 Task: Create new Company, with domain: 'meituan.com' and type: 'Other'. Add new contact for this company, with mail Id: 'Rohit.Bhatia@meituan.com', First Name: Rohit, Last name:  Bhatia, Job Title: 'Chief Marketing Officer', Phone Number: '(408) 555-8902'. Change life cycle stage to  Lead and lead status to  Open. Logged in from softage.5@softage.net
Action: Mouse moved to (76, 60)
Screenshot: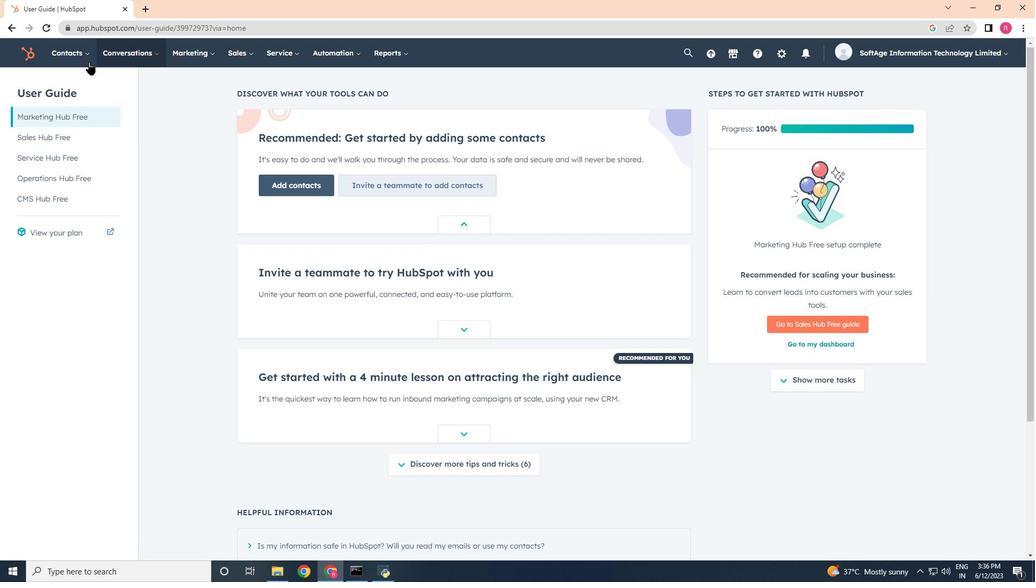 
Action: Mouse pressed left at (76, 60)
Screenshot: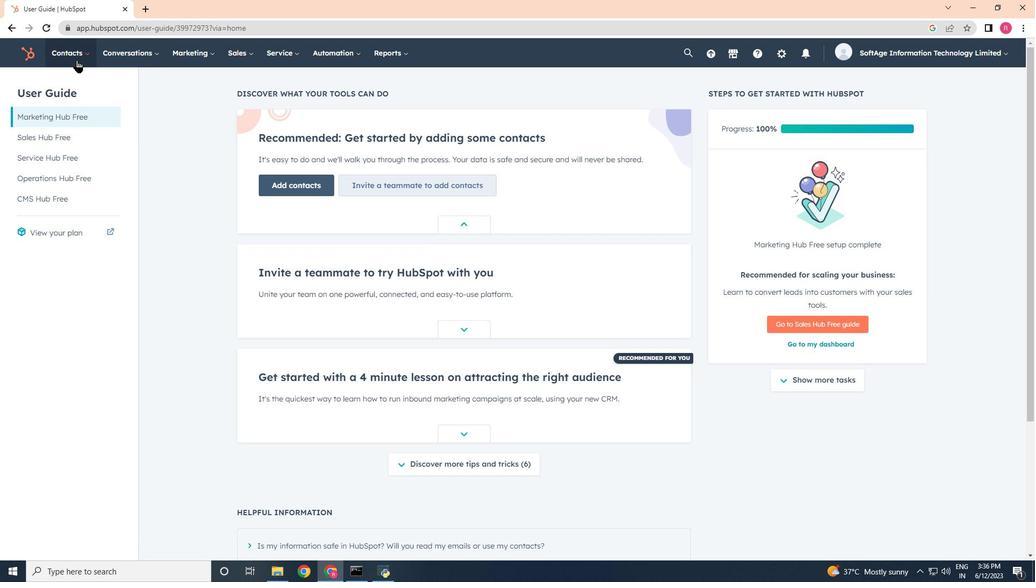
Action: Mouse moved to (63, 94)
Screenshot: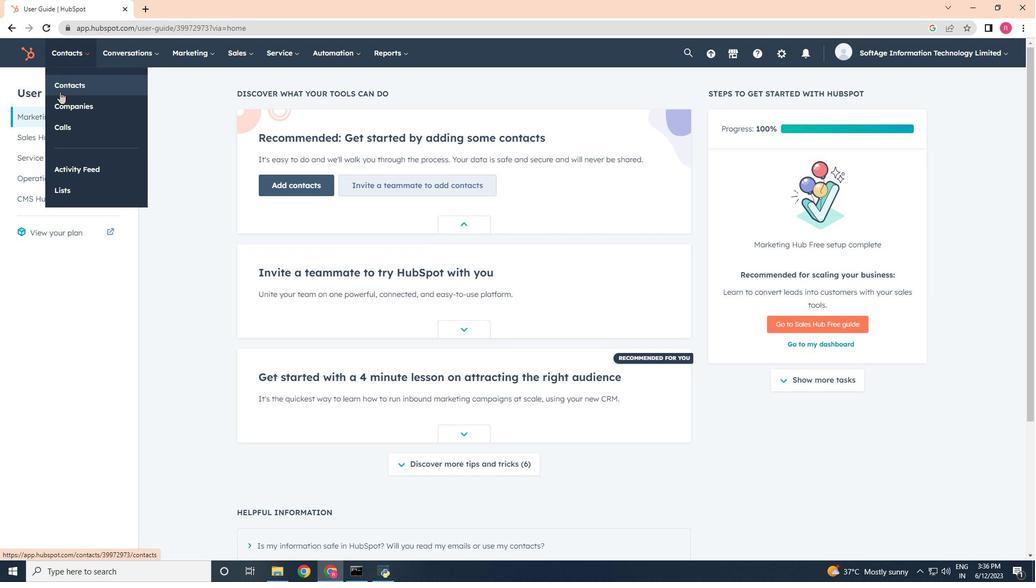 
Action: Mouse pressed left at (63, 94)
Screenshot: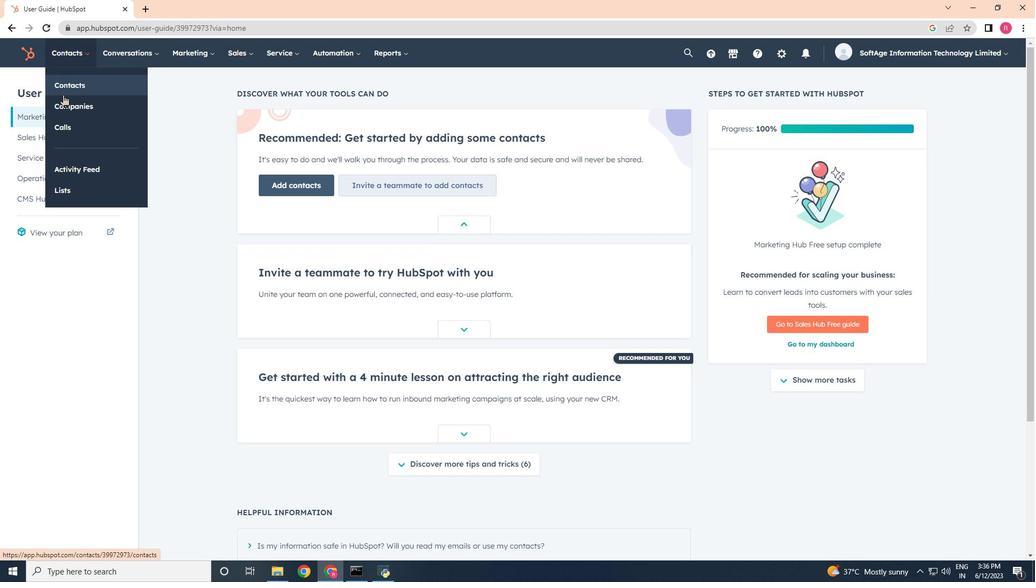 
Action: Mouse moved to (67, 57)
Screenshot: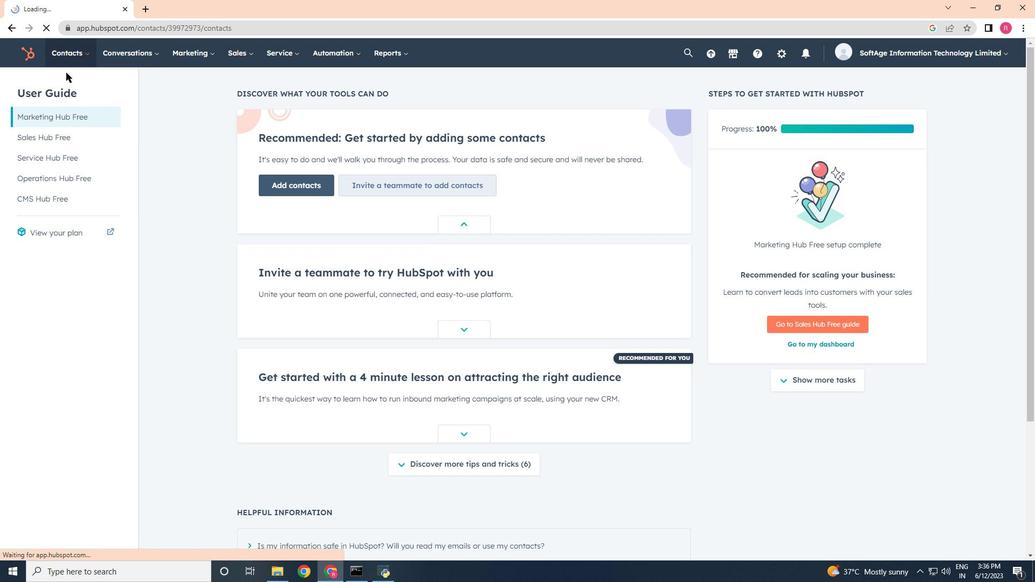 
Action: Mouse pressed left at (67, 57)
Screenshot: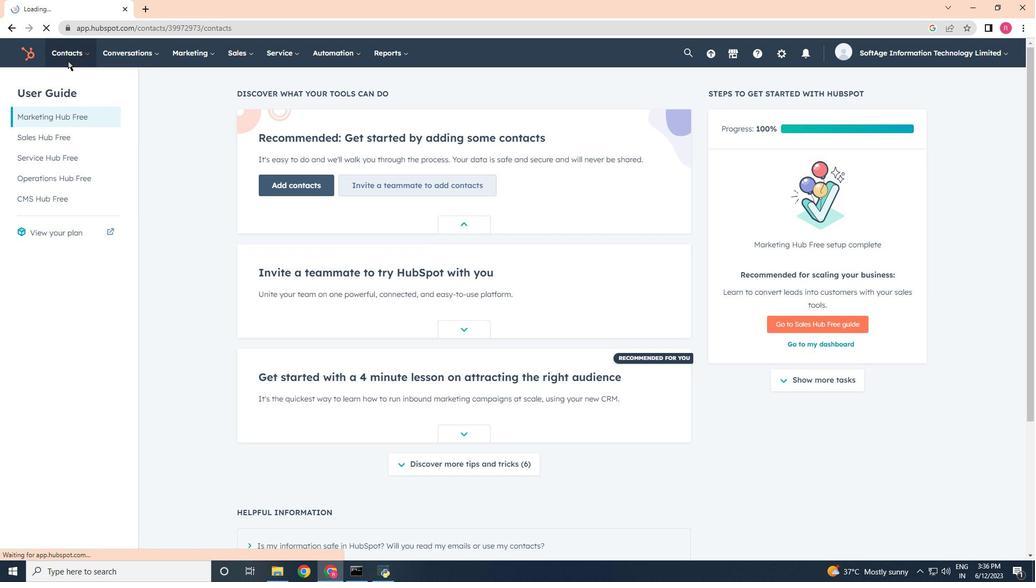 
Action: Mouse moved to (61, 60)
Screenshot: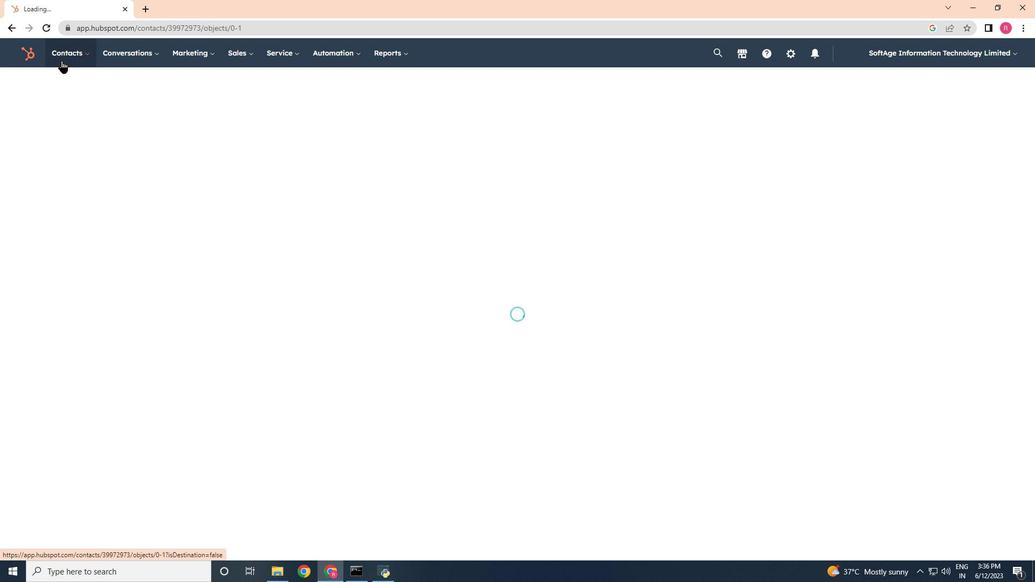 
Action: Mouse pressed left at (61, 60)
Screenshot: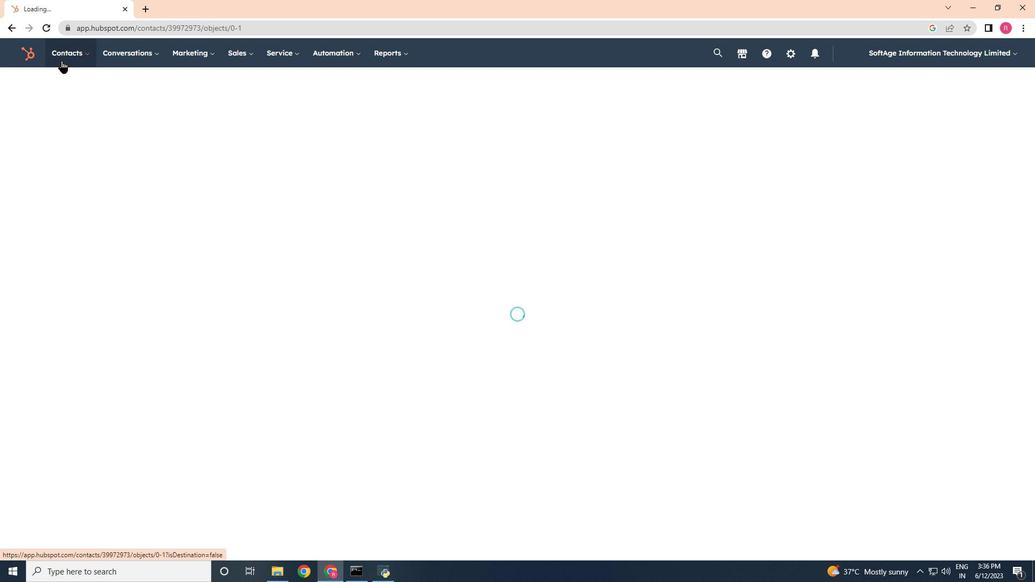 
Action: Mouse moved to (73, 105)
Screenshot: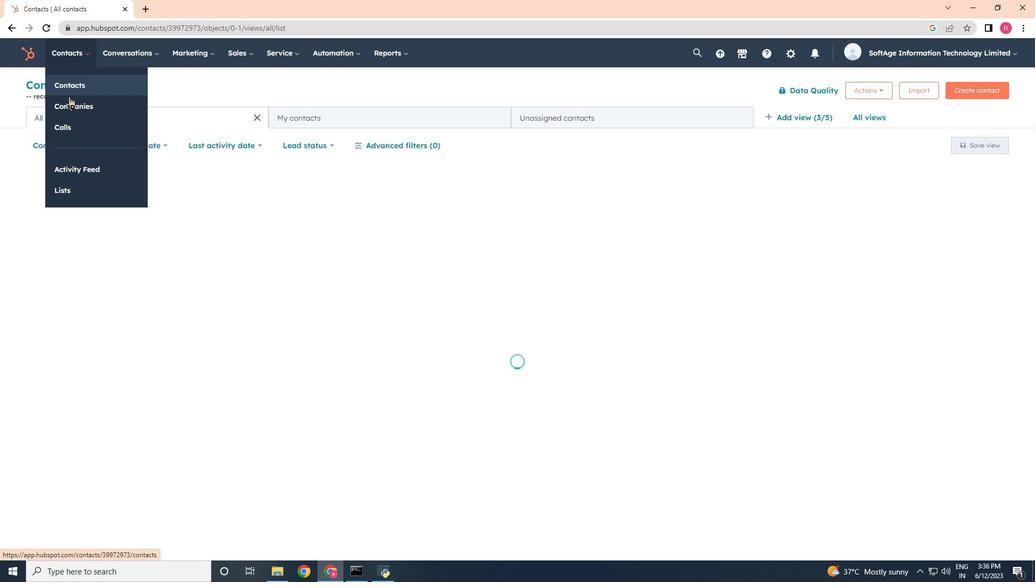 
Action: Mouse pressed left at (73, 105)
Screenshot: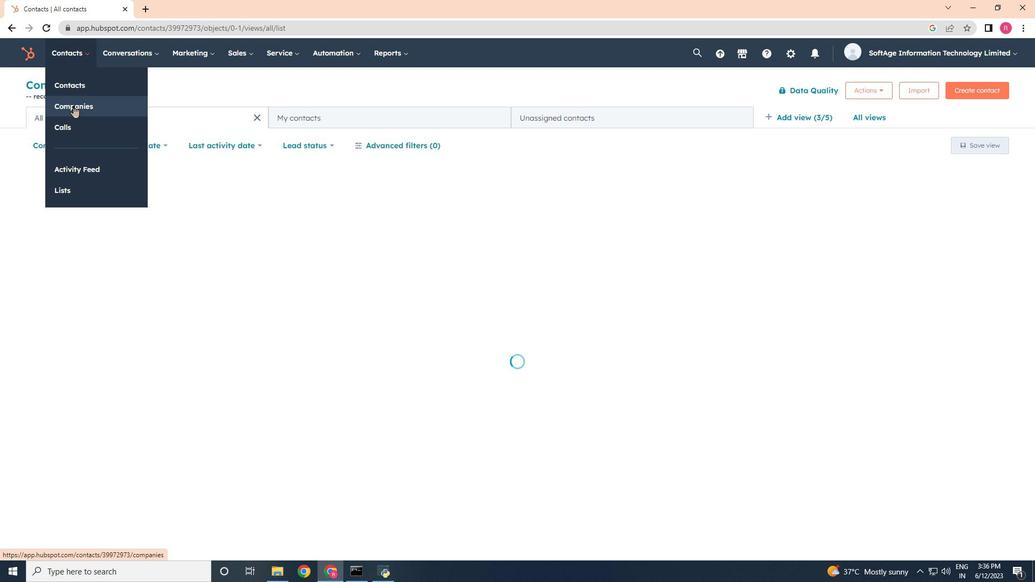 
Action: Mouse moved to (972, 91)
Screenshot: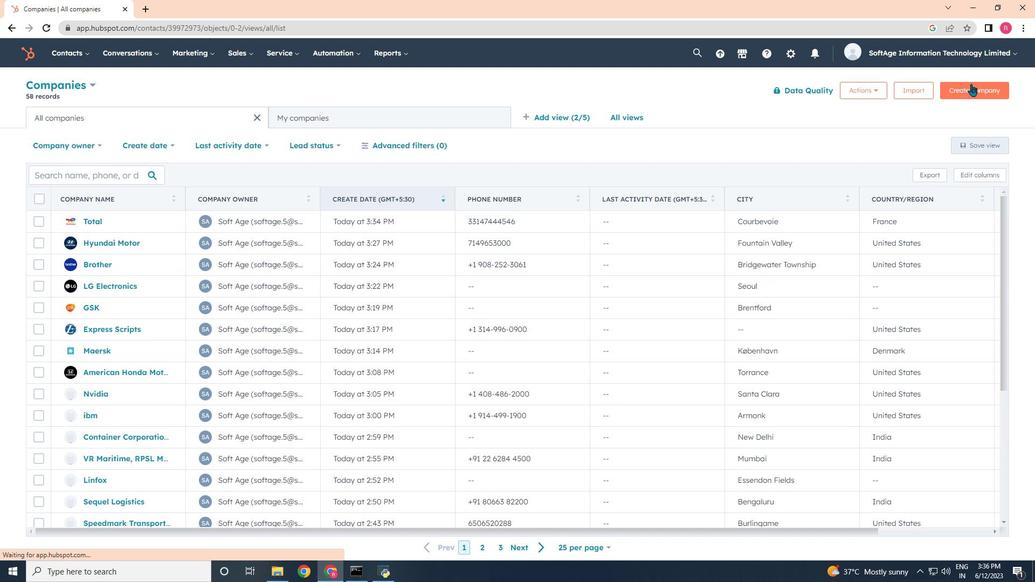 
Action: Mouse pressed left at (972, 91)
Screenshot: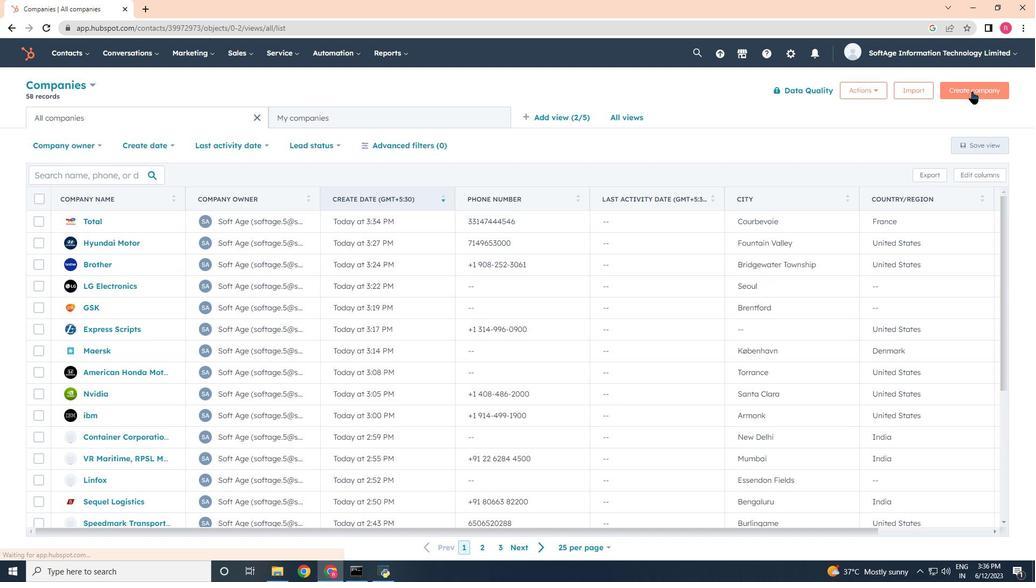 
Action: Mouse moved to (787, 133)
Screenshot: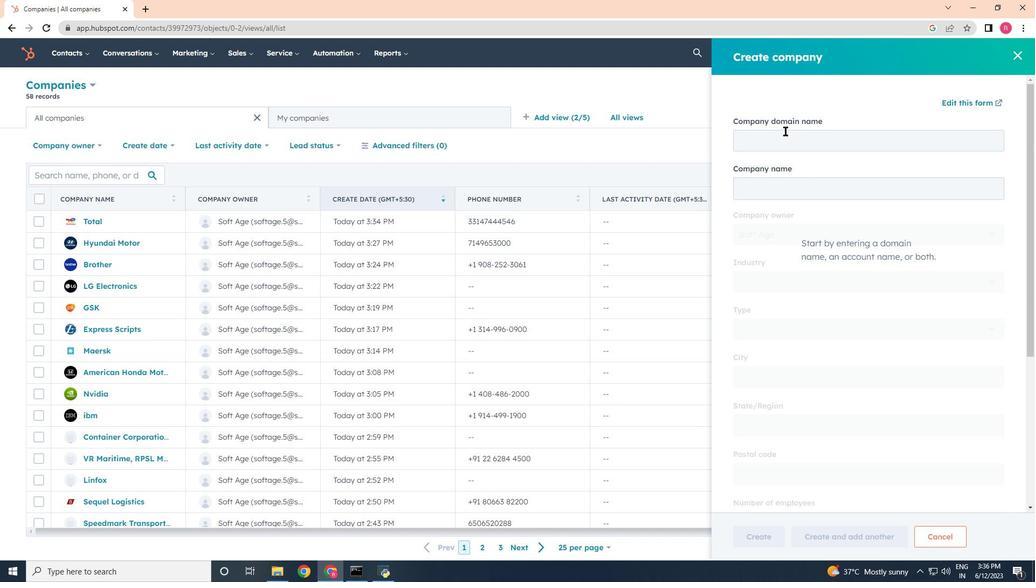 
Action: Mouse pressed left at (787, 133)
Screenshot: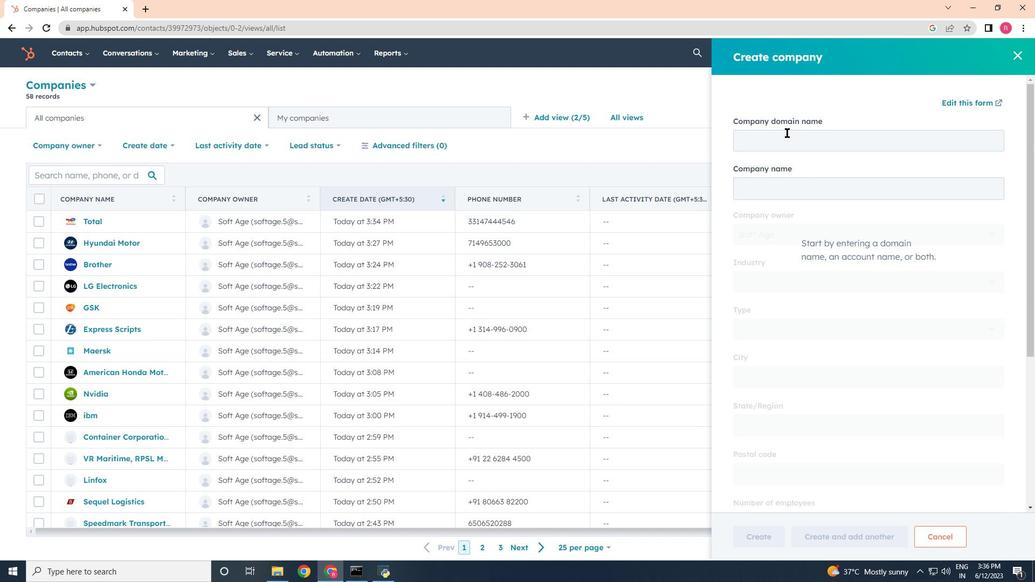 
Action: Key pressed meituan.com
Screenshot: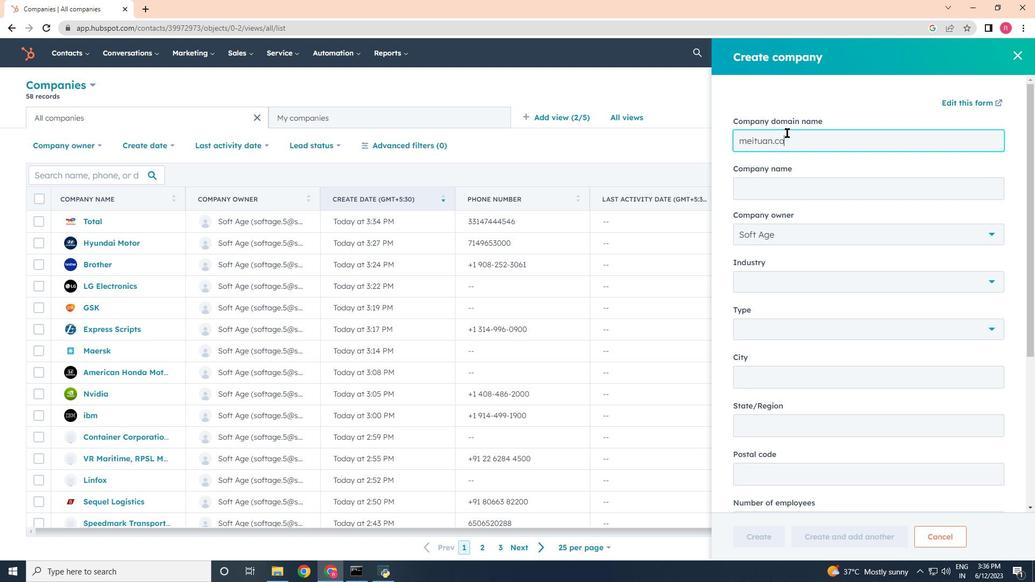 
Action: Mouse moved to (785, 332)
Screenshot: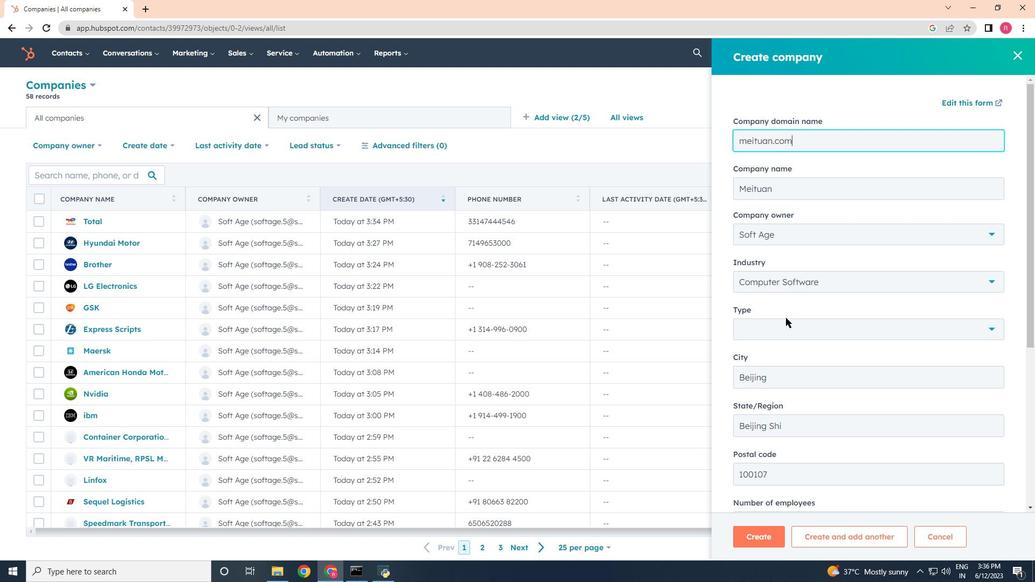 
Action: Mouse pressed left at (785, 332)
Screenshot: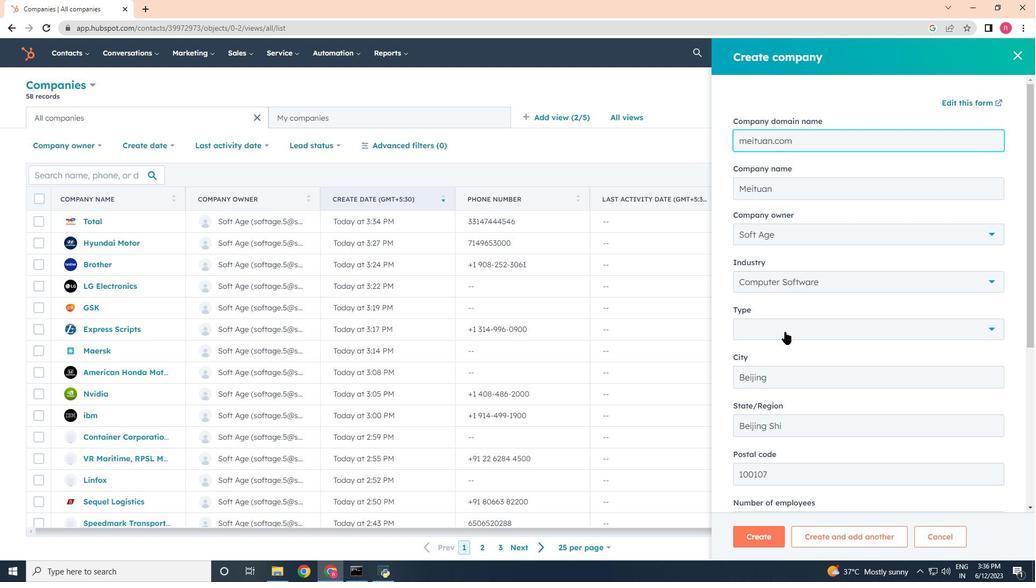 
Action: Mouse moved to (787, 459)
Screenshot: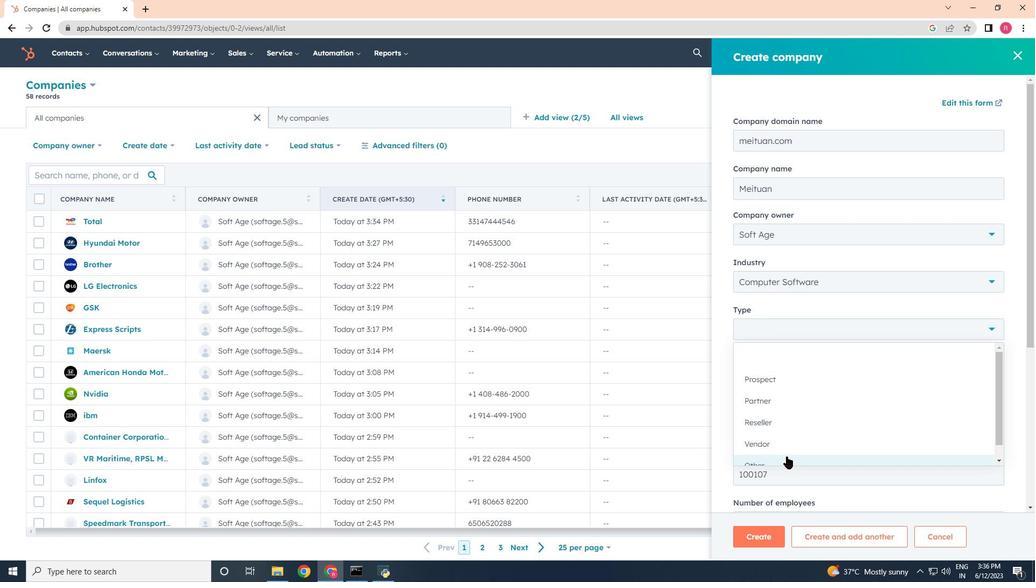 
Action: Mouse pressed left at (787, 459)
Screenshot: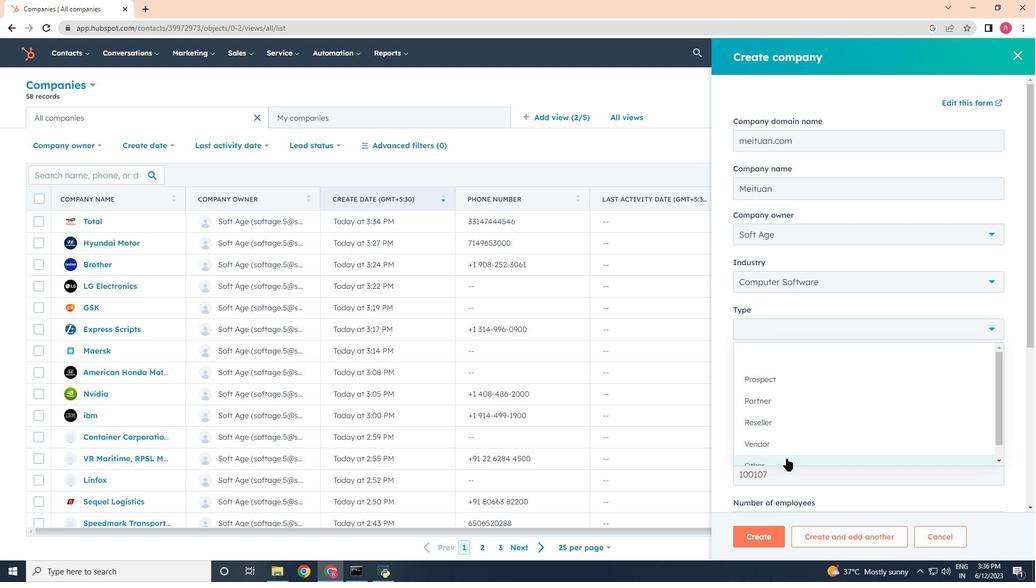 
Action: Mouse scrolled (787, 458) with delta (0, 0)
Screenshot: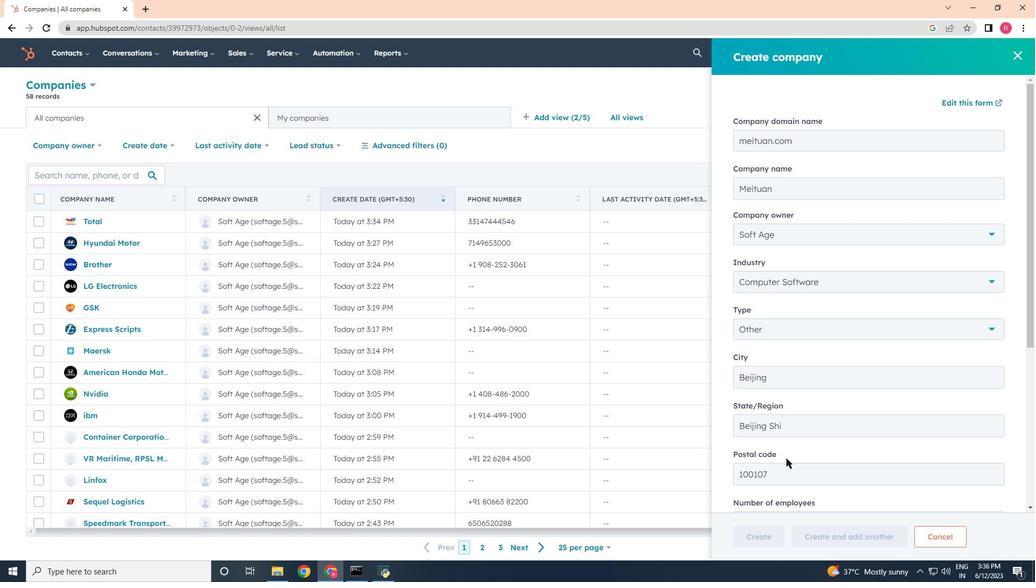 
Action: Mouse scrolled (787, 458) with delta (0, 0)
Screenshot: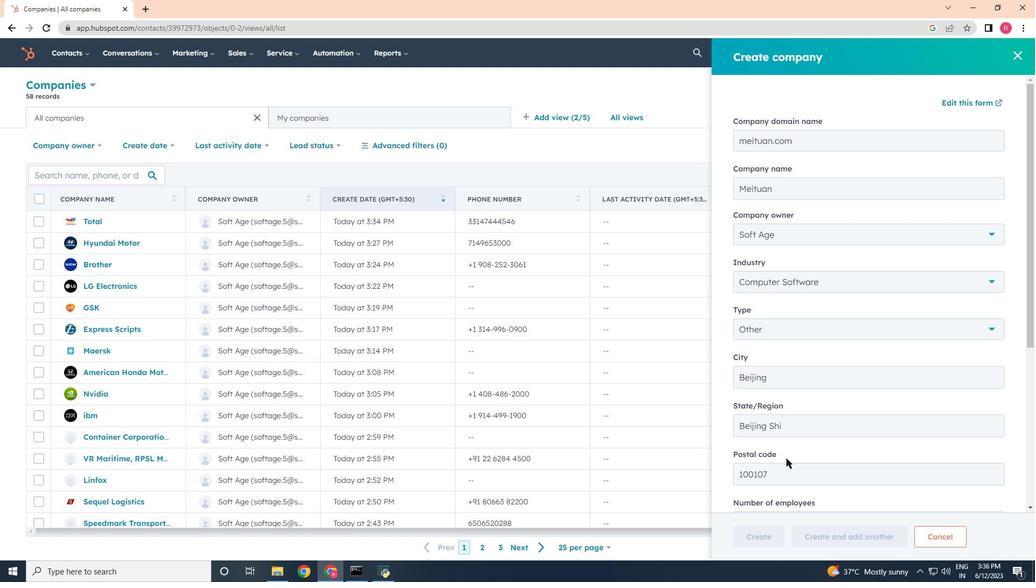
Action: Mouse scrolled (787, 458) with delta (0, 0)
Screenshot: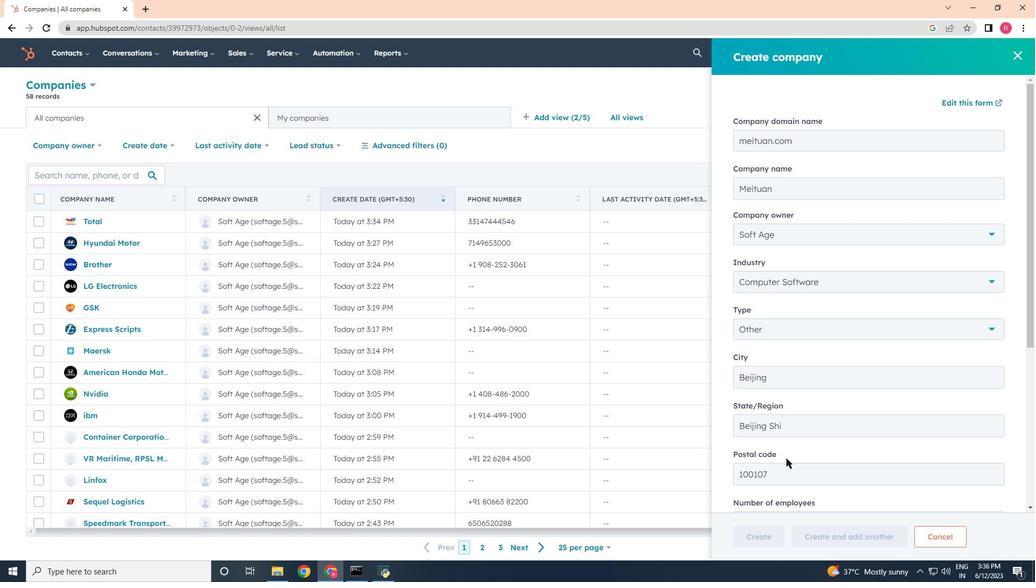 
Action: Mouse scrolled (787, 458) with delta (0, 0)
Screenshot: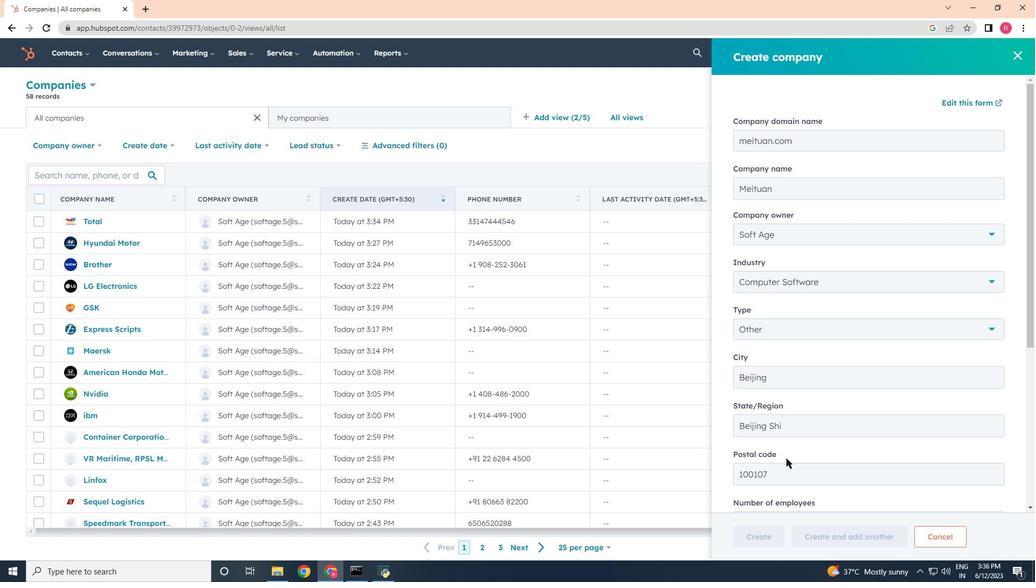 
Action: Mouse scrolled (787, 458) with delta (0, 0)
Screenshot: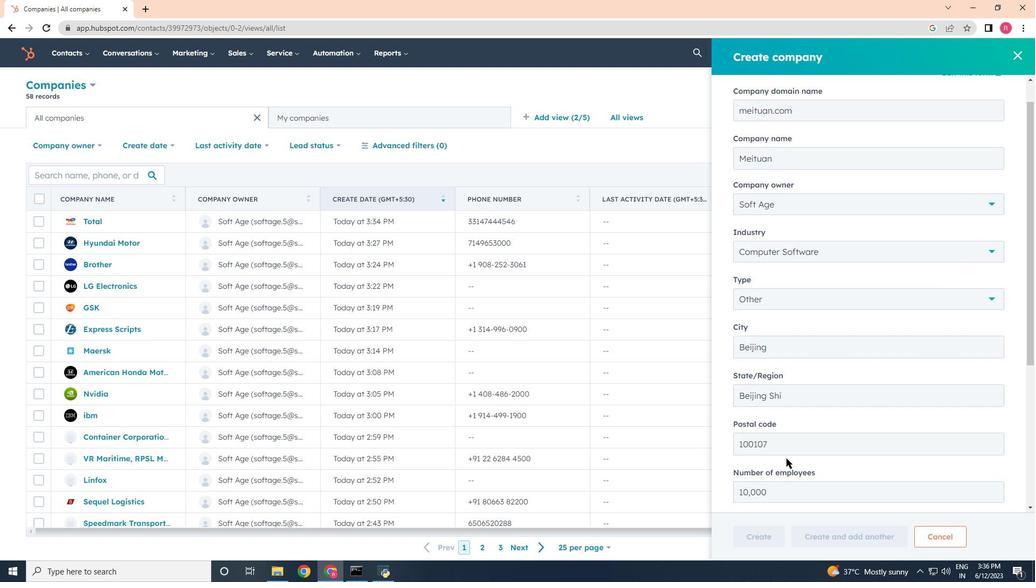 
Action: Mouse moved to (772, 540)
Screenshot: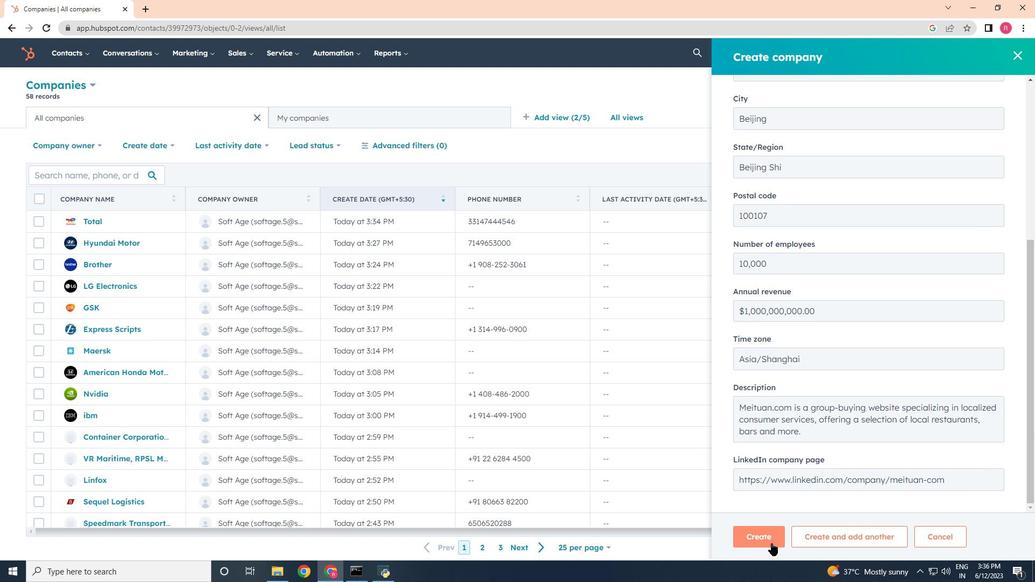 
Action: Mouse pressed left at (772, 540)
Screenshot: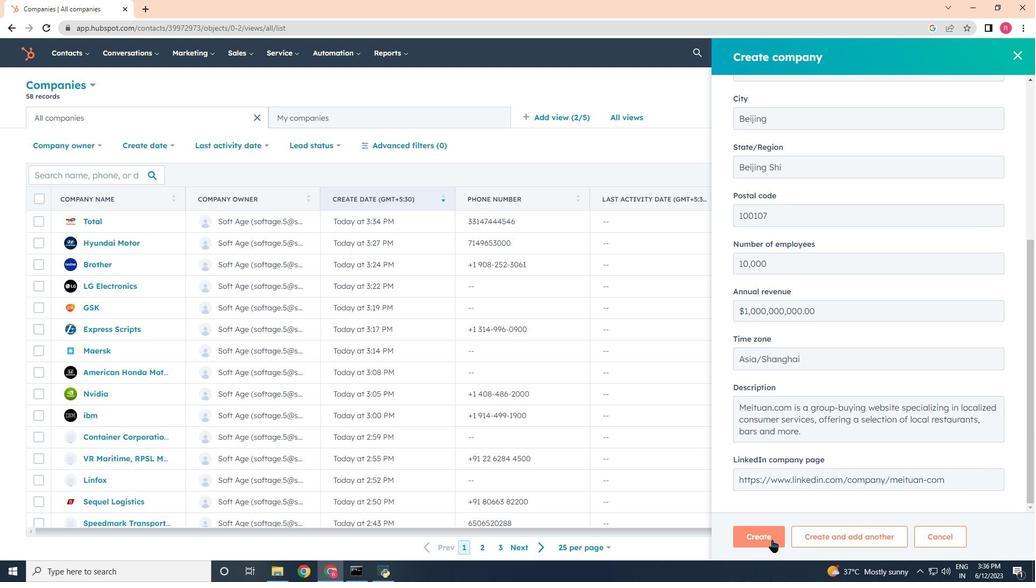 
Action: Mouse moved to (740, 349)
Screenshot: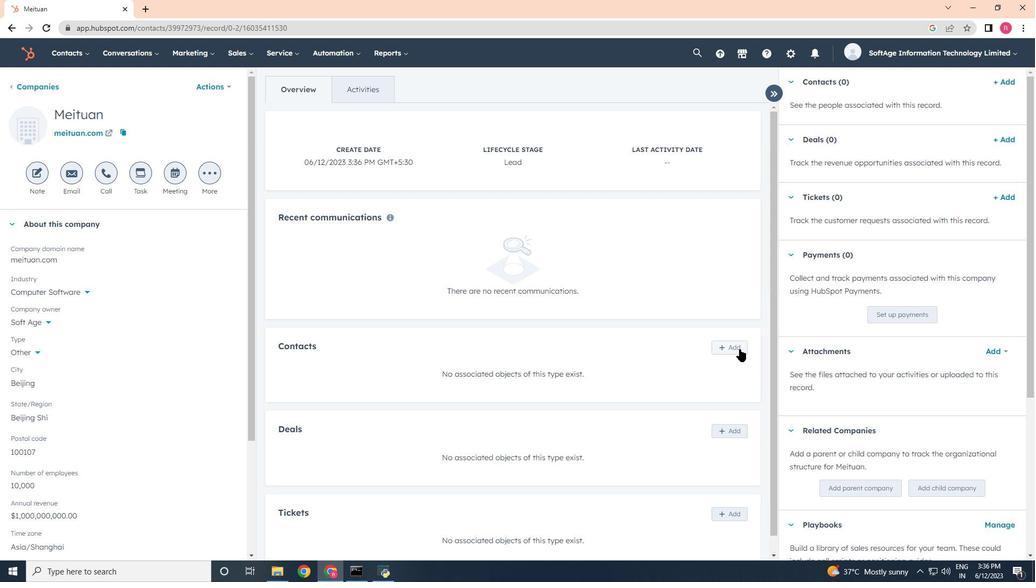 
Action: Mouse pressed left at (740, 349)
Screenshot: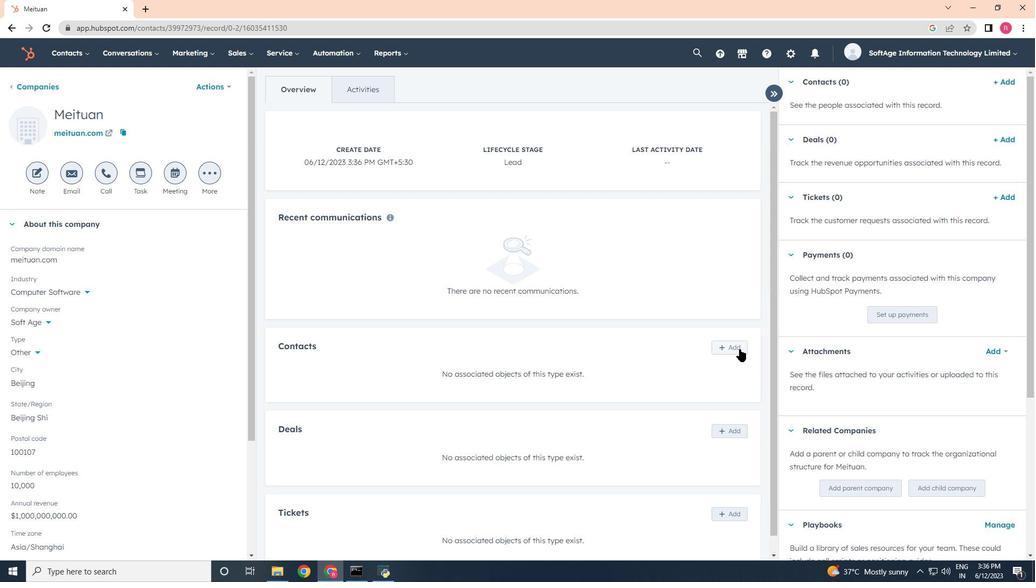 
Action: Mouse moved to (791, 99)
Screenshot: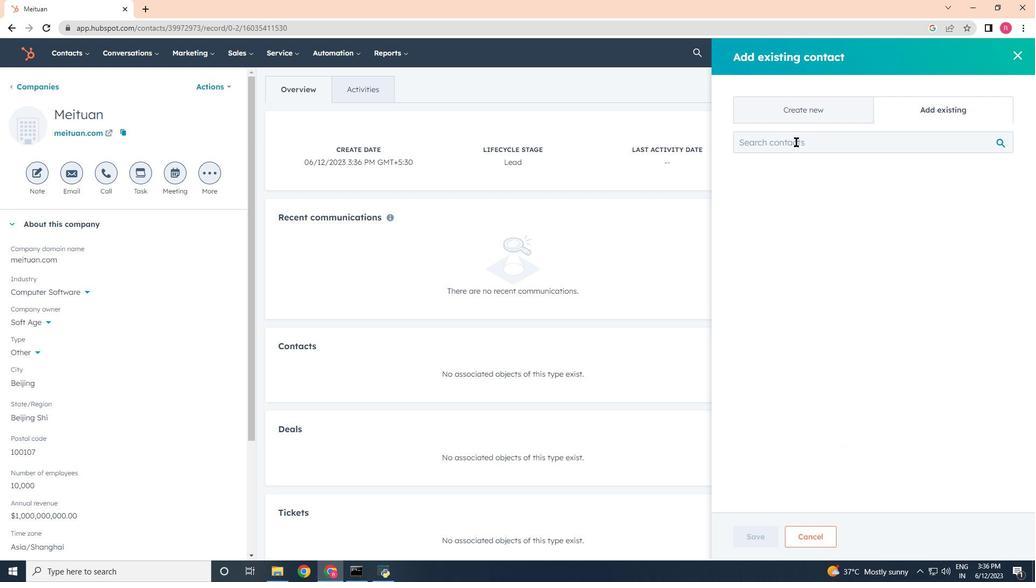 
Action: Mouse pressed left at (791, 99)
Screenshot: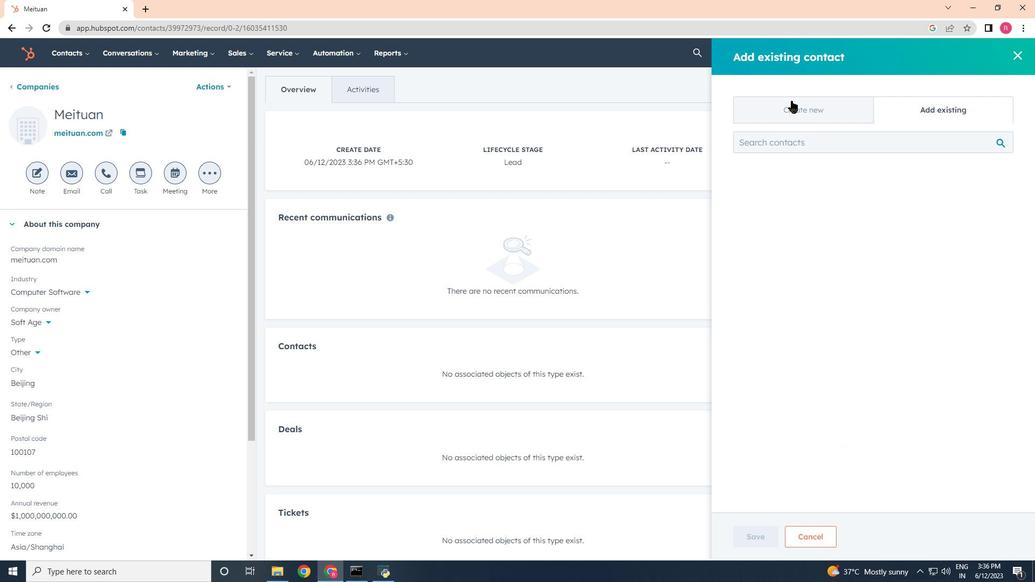 
Action: Mouse moved to (774, 172)
Screenshot: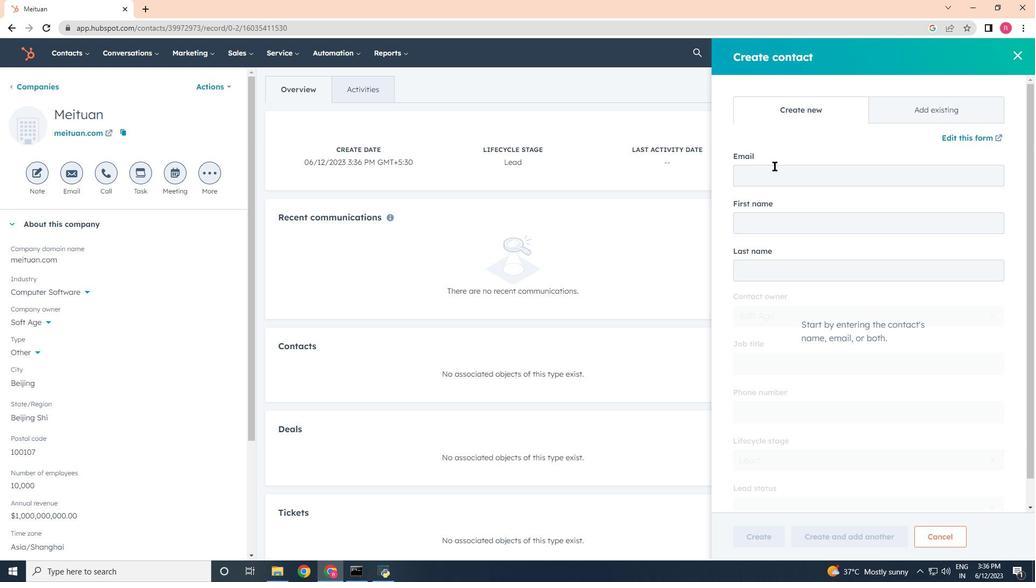 
Action: Mouse pressed left at (774, 172)
Screenshot: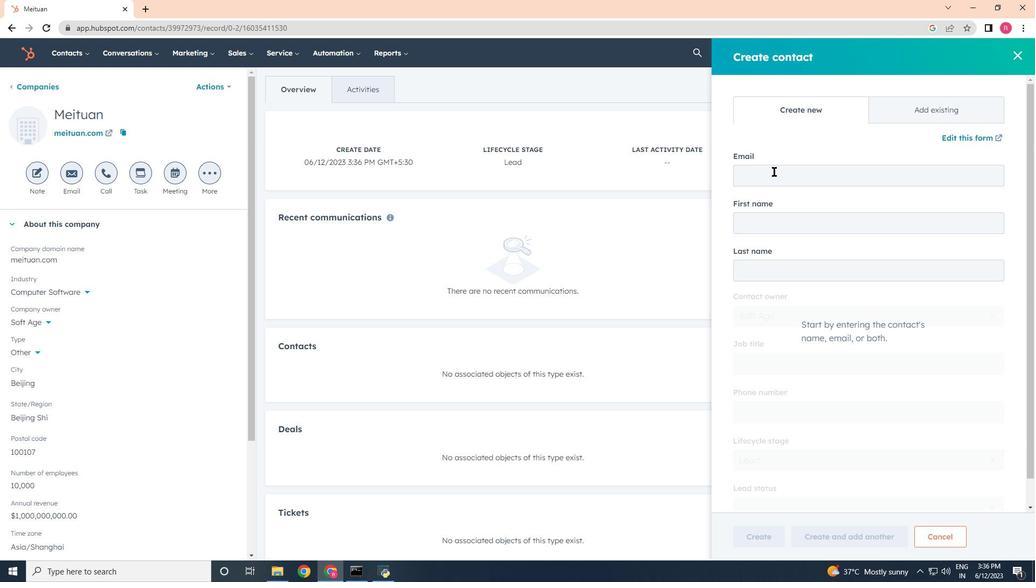 
Action: Mouse moved to (774, 172)
Screenshot: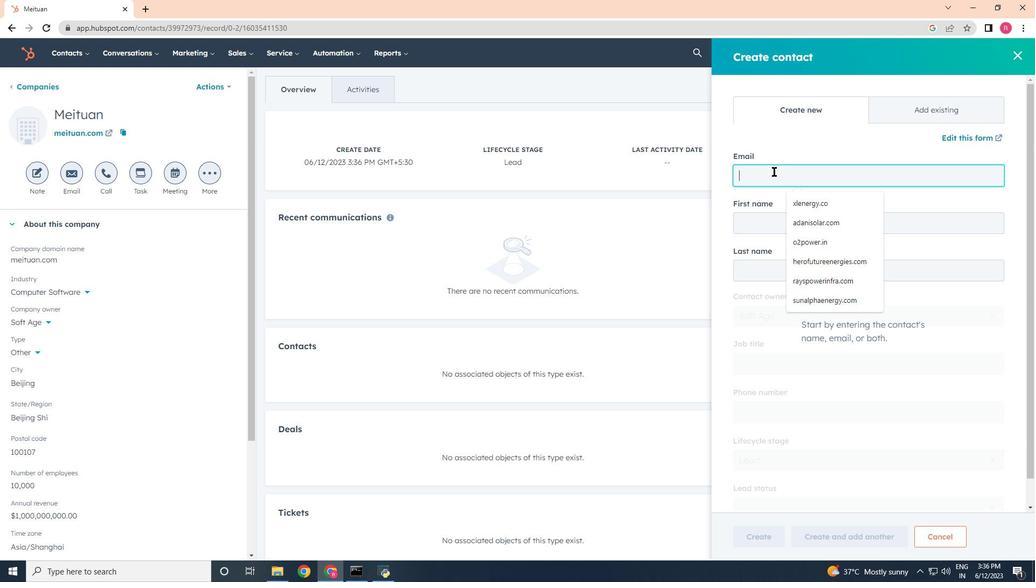 
Action: Key pressed <Key.shift>Rohgi<Key.backspace><Key.backspace>it.<Key.shift>Bhatia<Key.shift>@meituan.com
Screenshot: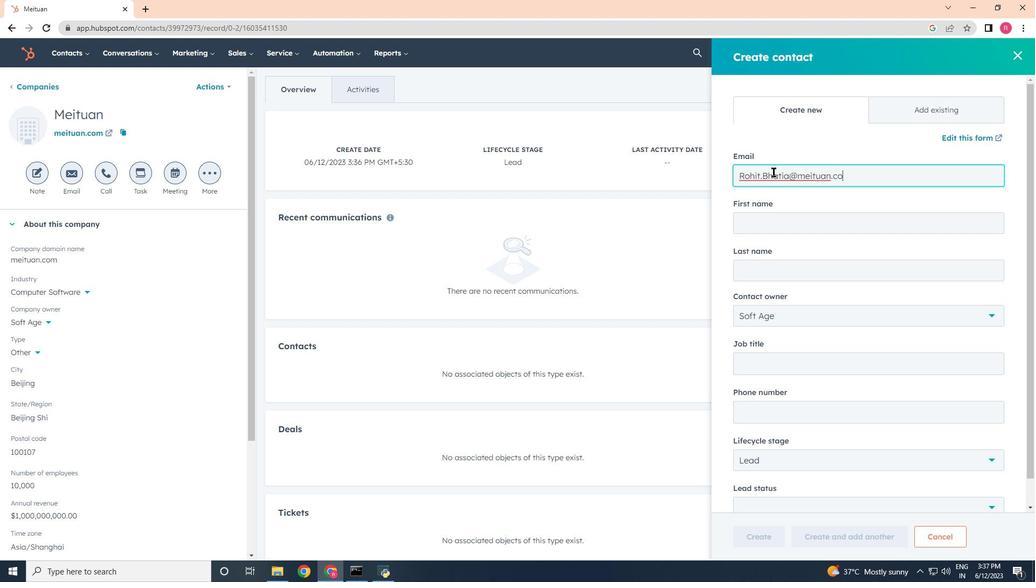 
Action: Mouse moved to (780, 217)
Screenshot: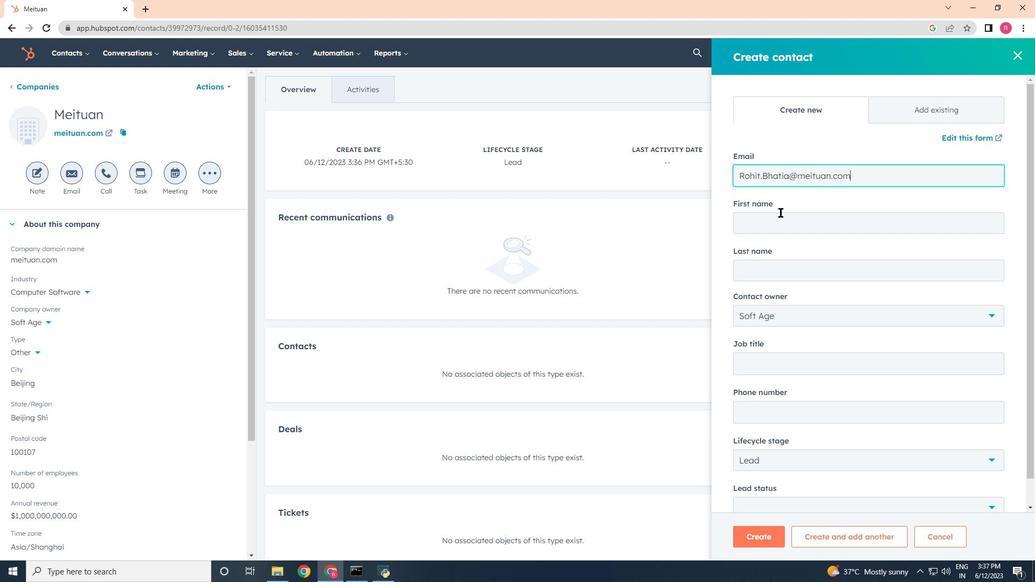 
Action: Mouse pressed left at (780, 217)
Screenshot: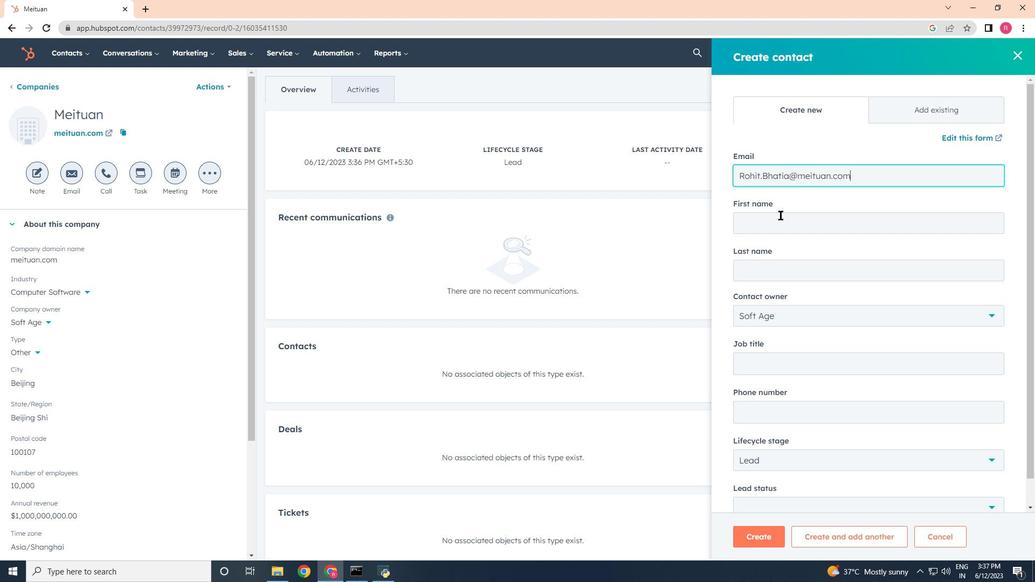 
Action: Key pressed <Key.shift>Rohitt<Key.shift><Key.backspace><Key.tab><Key.shift><Key.shift><Key.shift>Bhatia
Screenshot: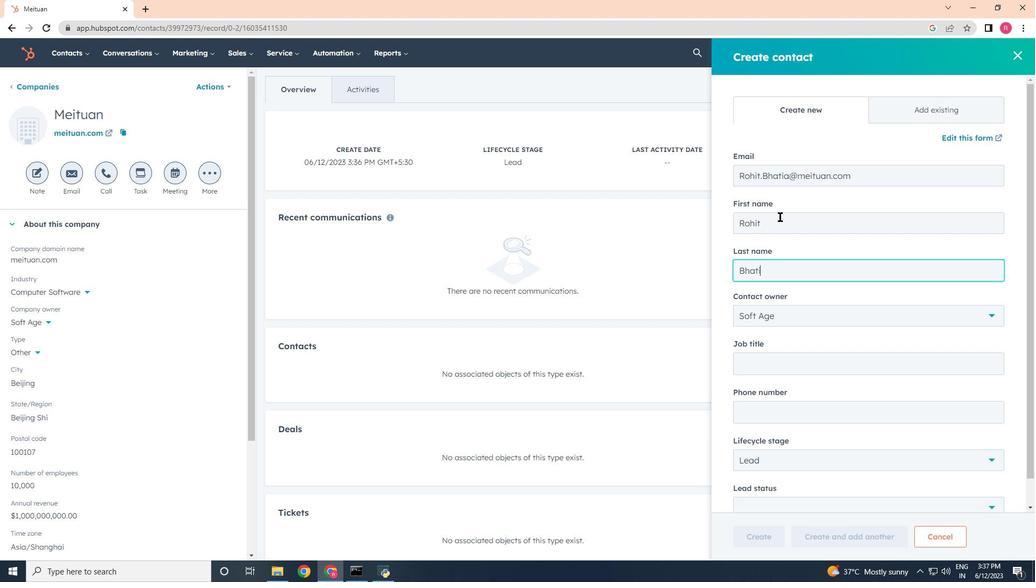 
Action: Mouse moved to (794, 370)
Screenshot: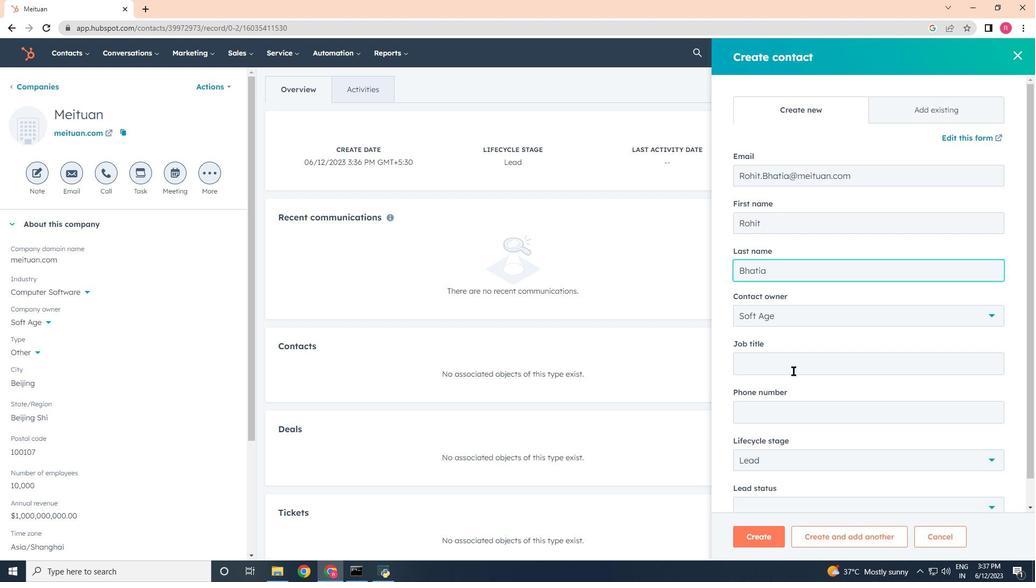 
Action: Mouse pressed left at (794, 370)
Screenshot: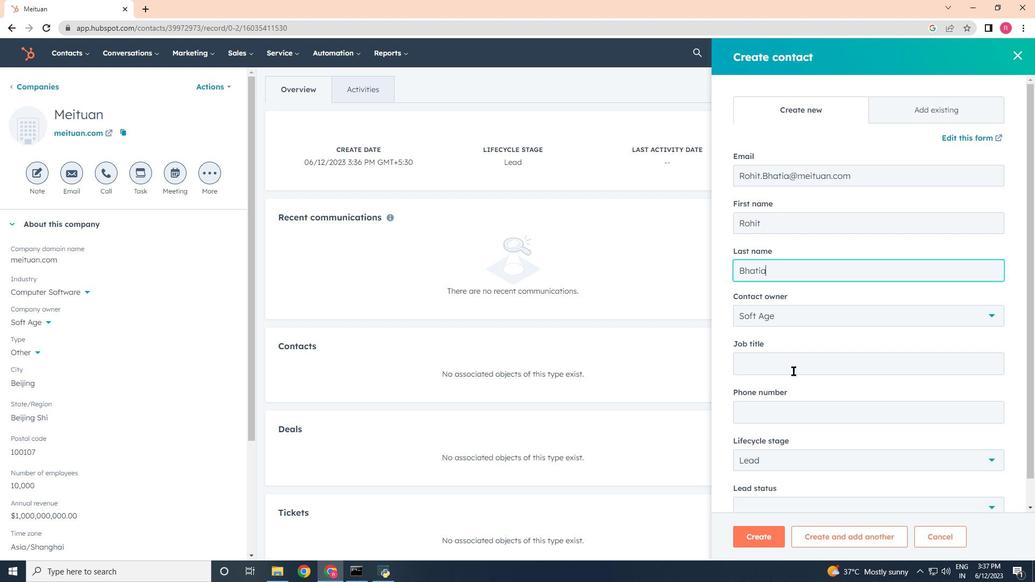 
Action: Key pressed <Key.shift>Chief<Key.space><Key.shift>Marketing<Key.space><Key.shift>Officer
Screenshot: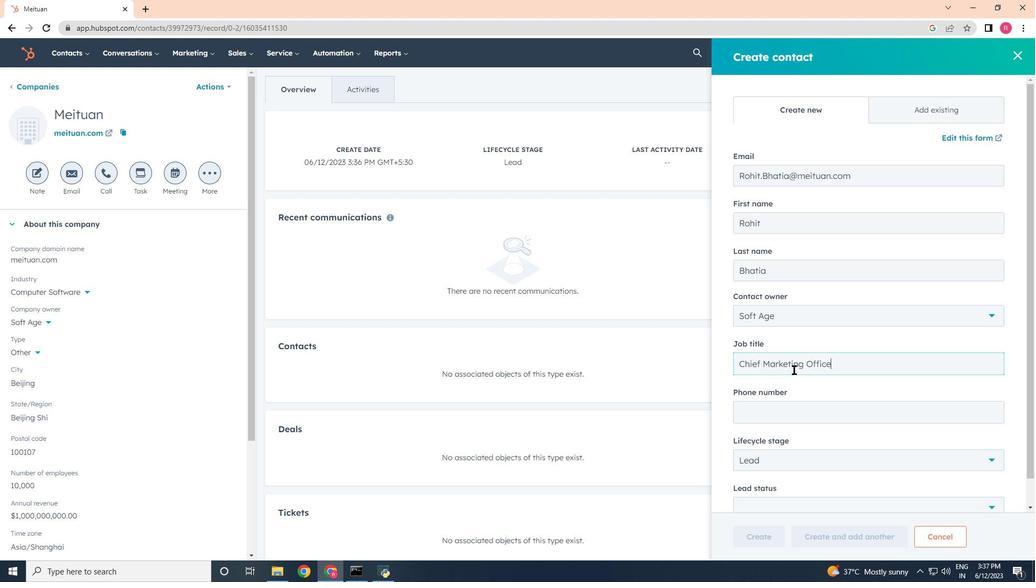 
Action: Mouse moved to (790, 418)
Screenshot: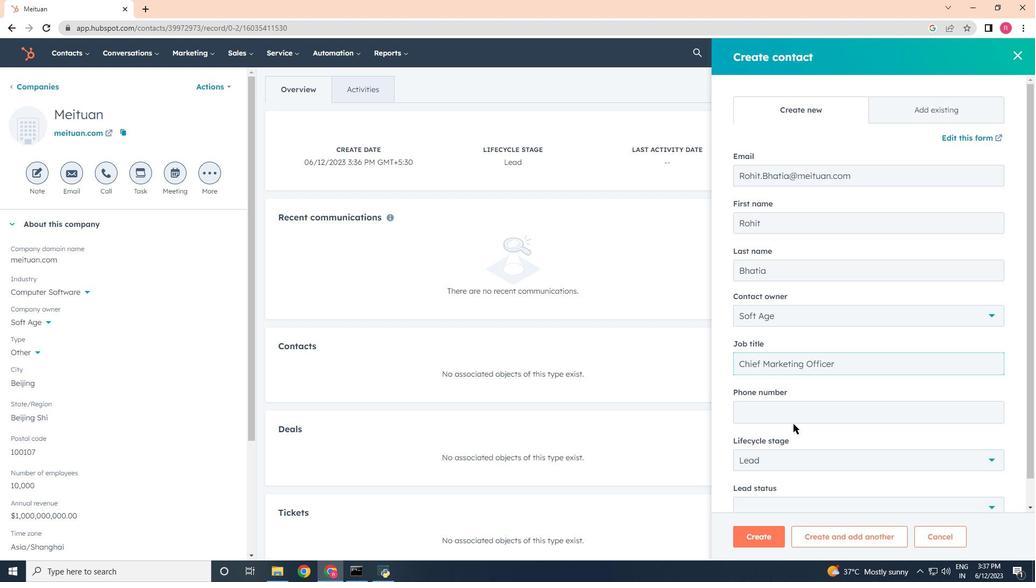 
Action: Mouse pressed left at (790, 418)
Screenshot: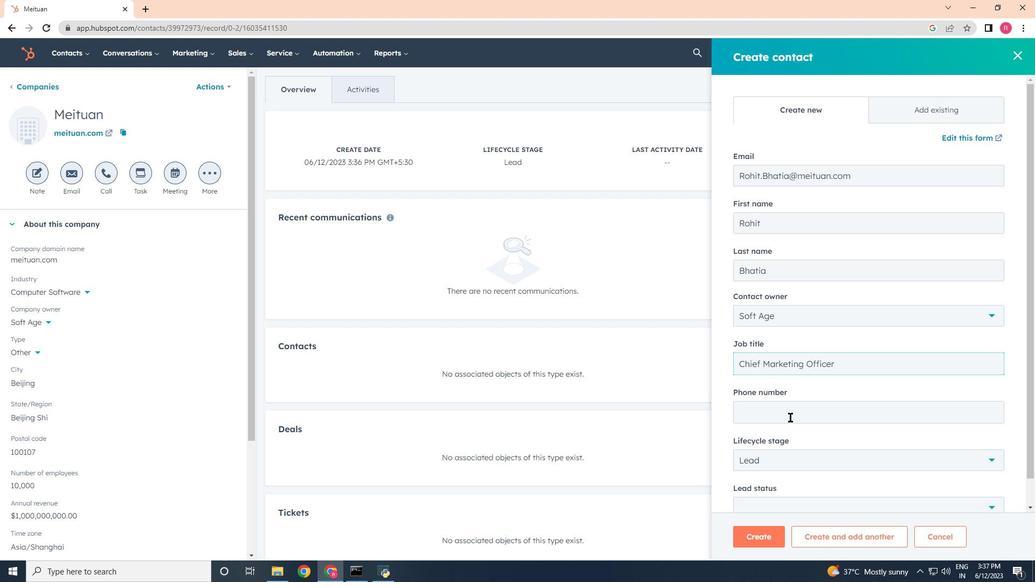 
Action: Key pressed 4085558902
Screenshot: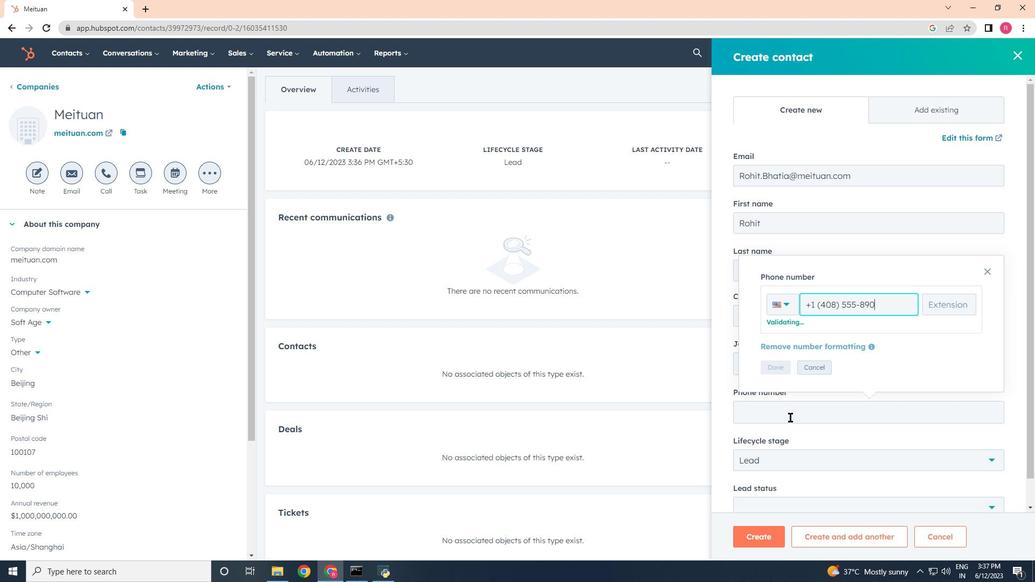 
Action: Mouse moved to (782, 369)
Screenshot: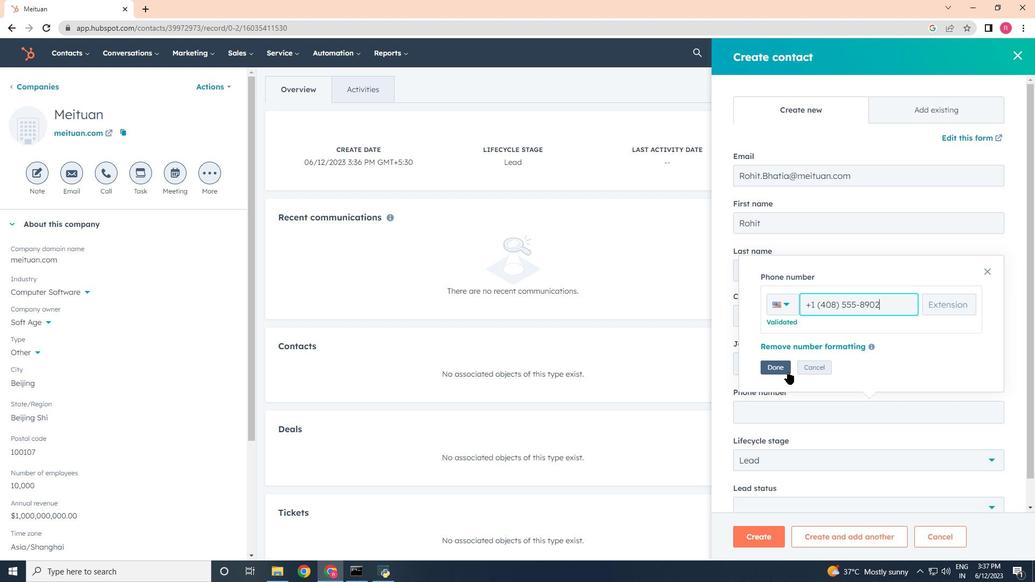
Action: Mouse pressed left at (782, 369)
Screenshot: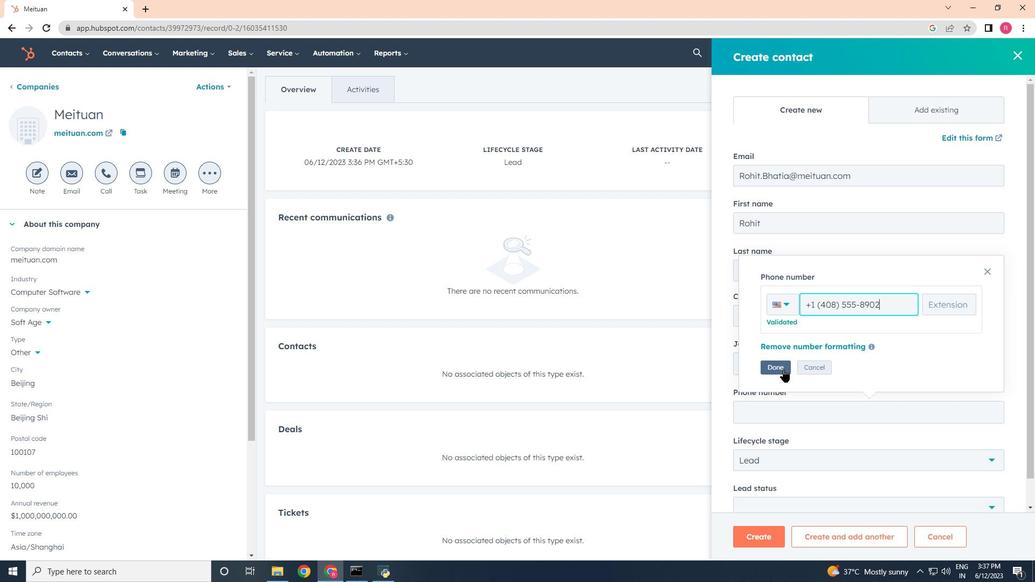 
Action: Mouse moved to (784, 429)
Screenshot: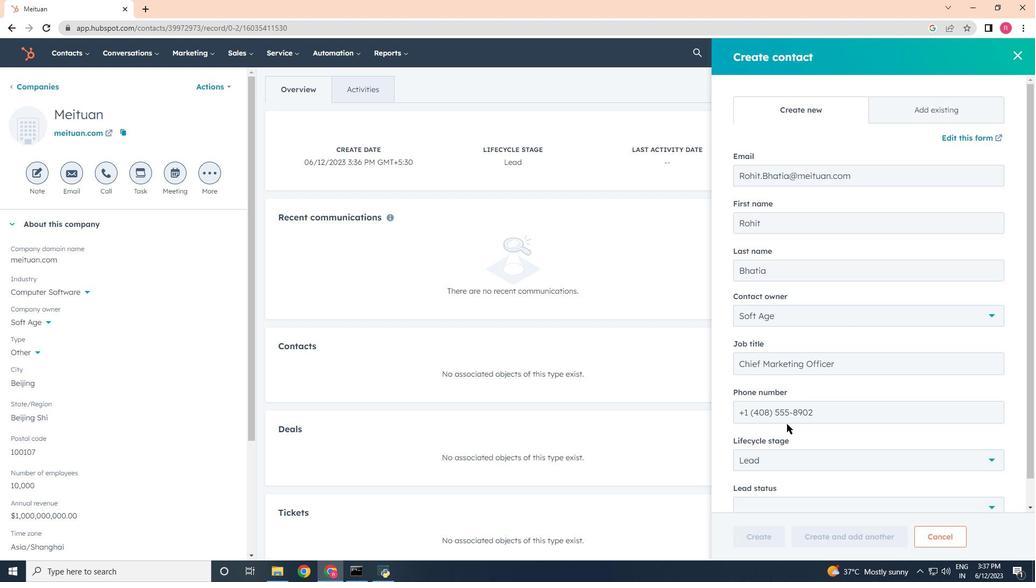 
Action: Mouse scrolled (784, 429) with delta (0, 0)
Screenshot: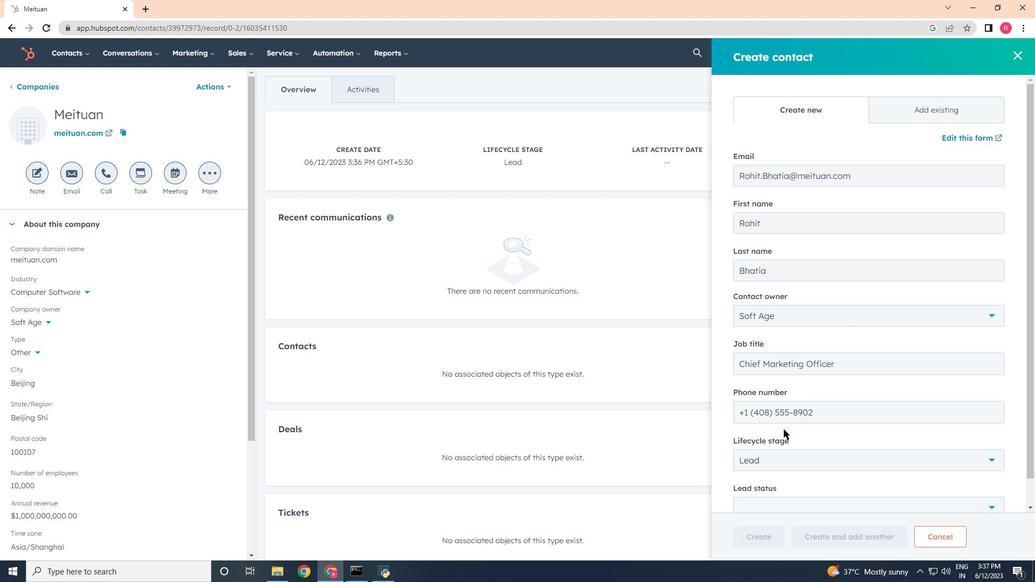 
Action: Mouse moved to (783, 430)
Screenshot: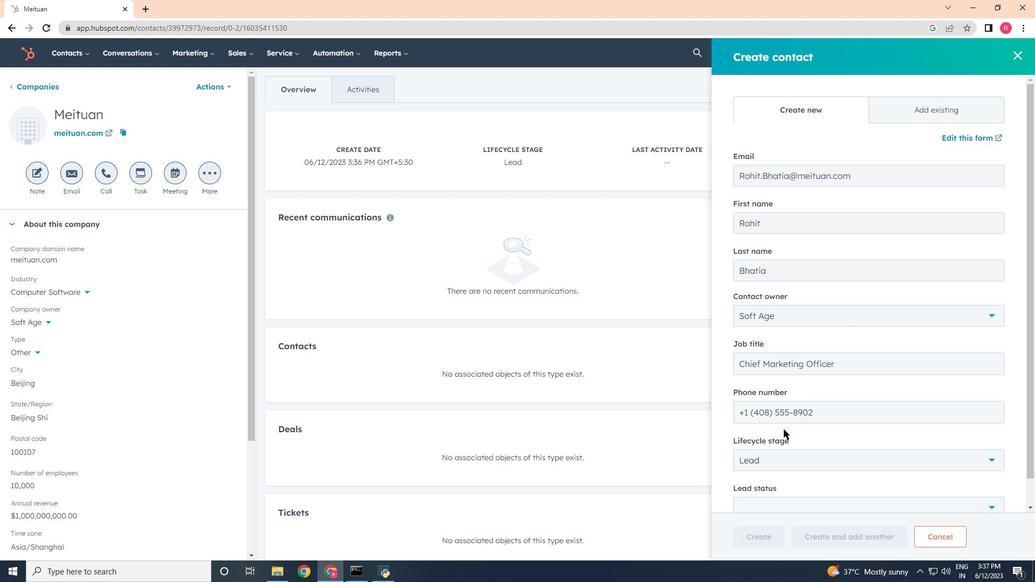 
Action: Mouse scrolled (783, 429) with delta (0, 0)
Screenshot: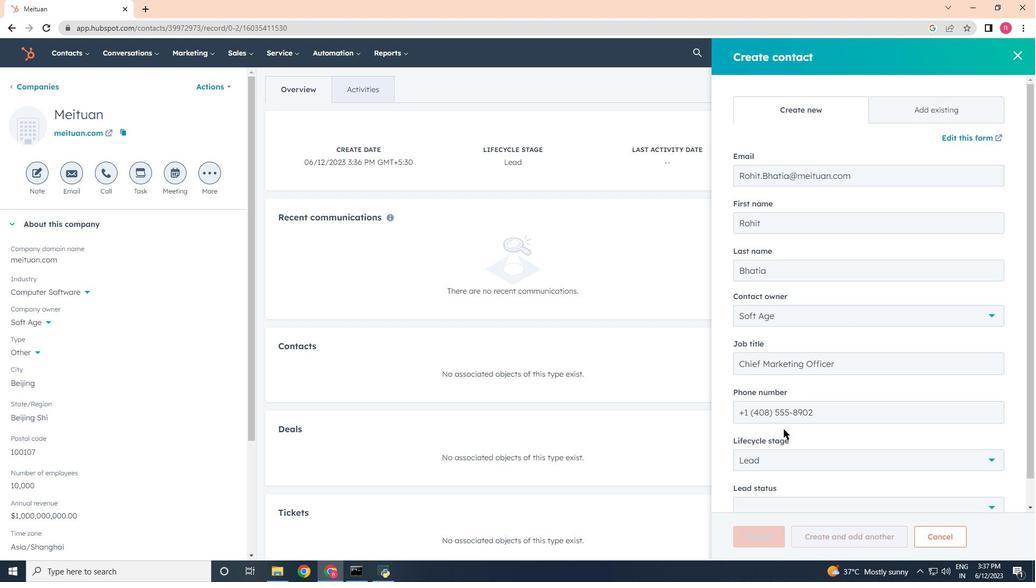 
Action: Mouse moved to (770, 431)
Screenshot: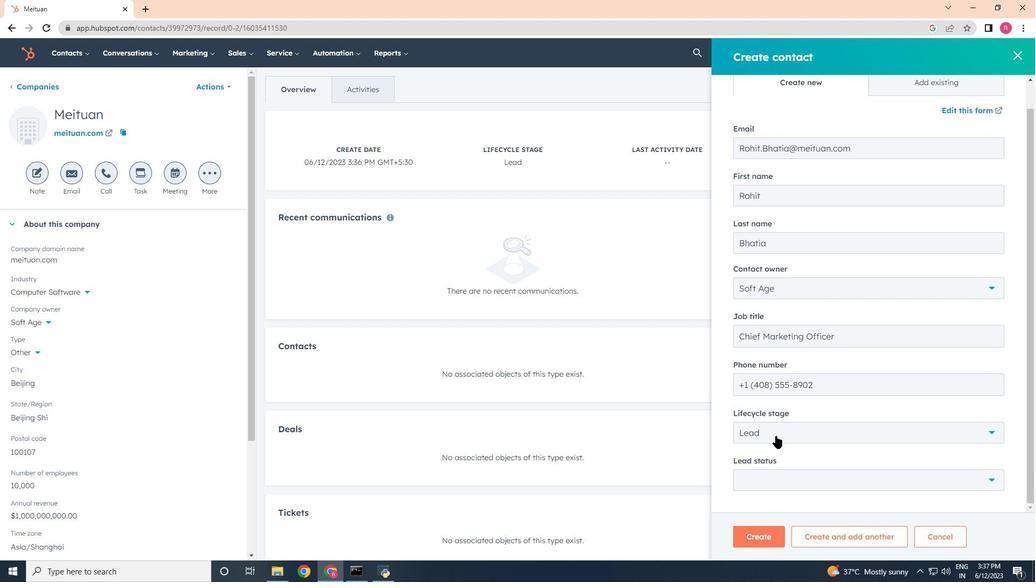 
Action: Mouse pressed left at (770, 431)
Screenshot: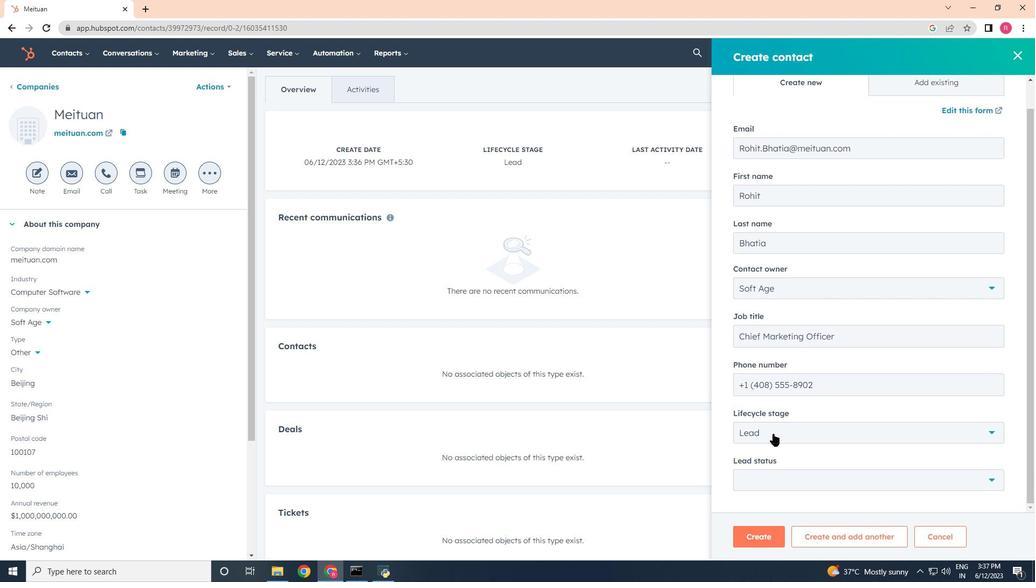 
Action: Mouse moved to (752, 336)
Screenshot: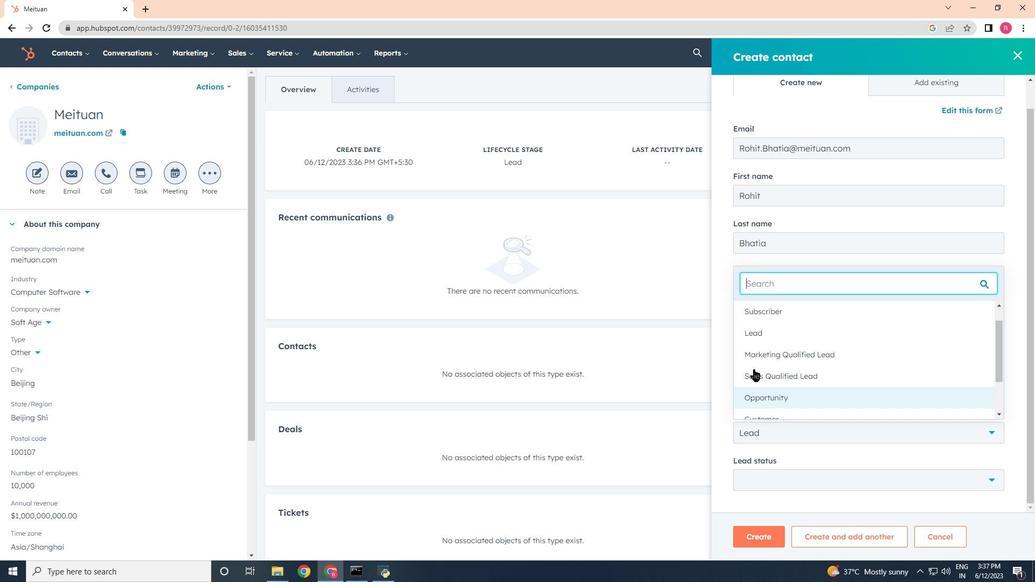 
Action: Mouse pressed left at (752, 336)
Screenshot: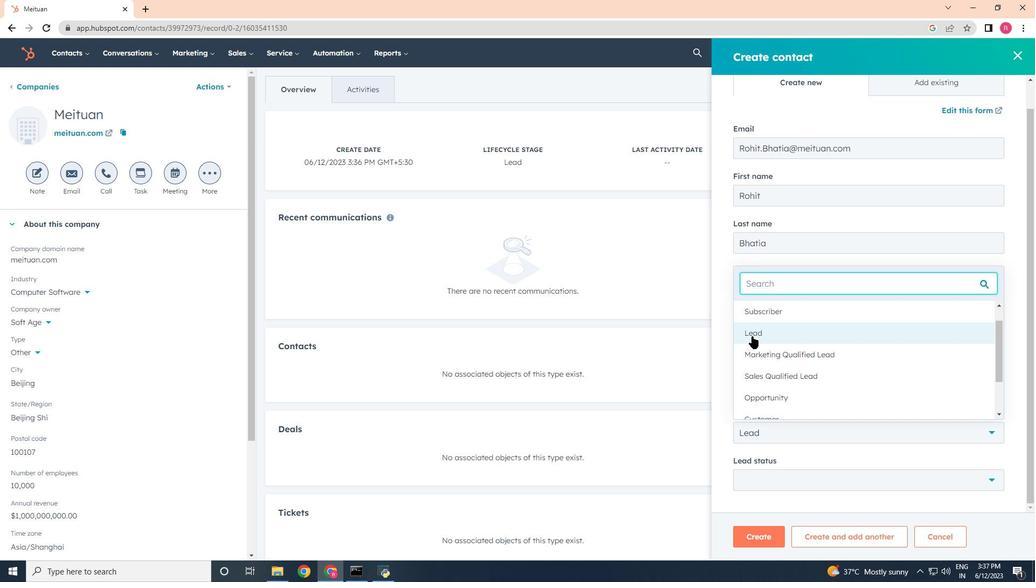 
Action: Mouse moved to (770, 483)
Screenshot: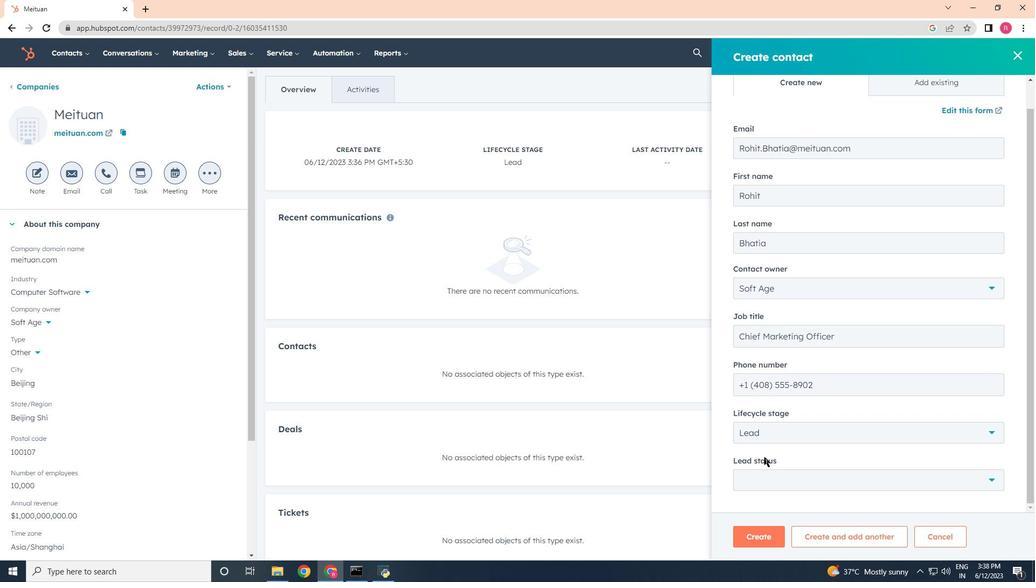 
Action: Mouse pressed left at (770, 483)
Screenshot: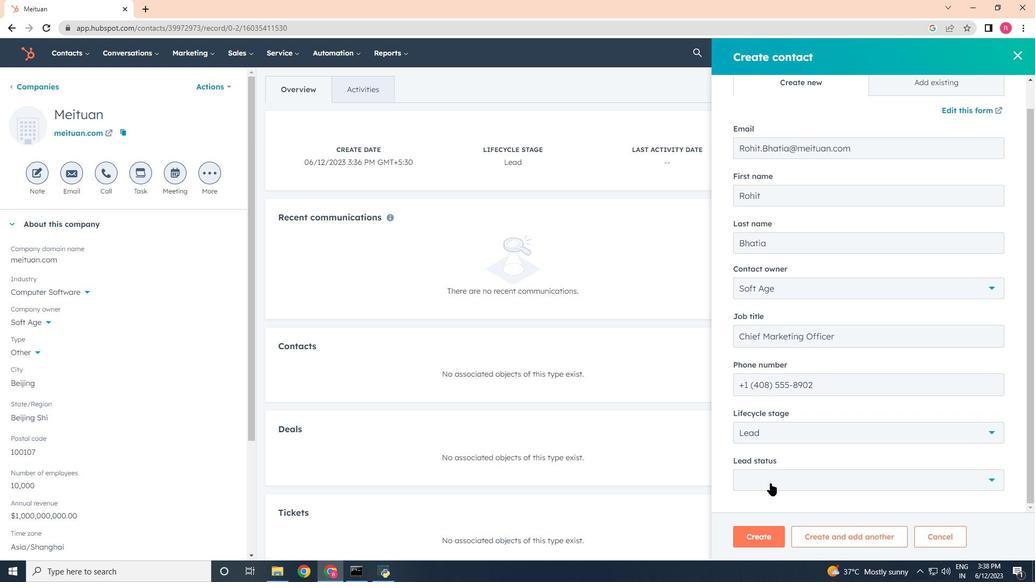 
Action: Mouse moved to (760, 401)
Screenshot: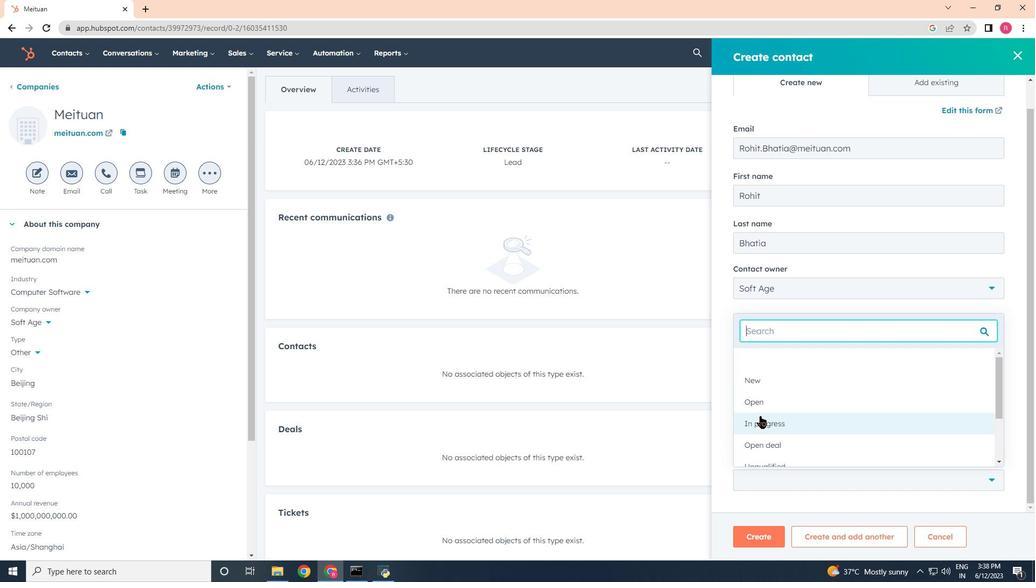 
Action: Mouse pressed left at (760, 401)
Screenshot: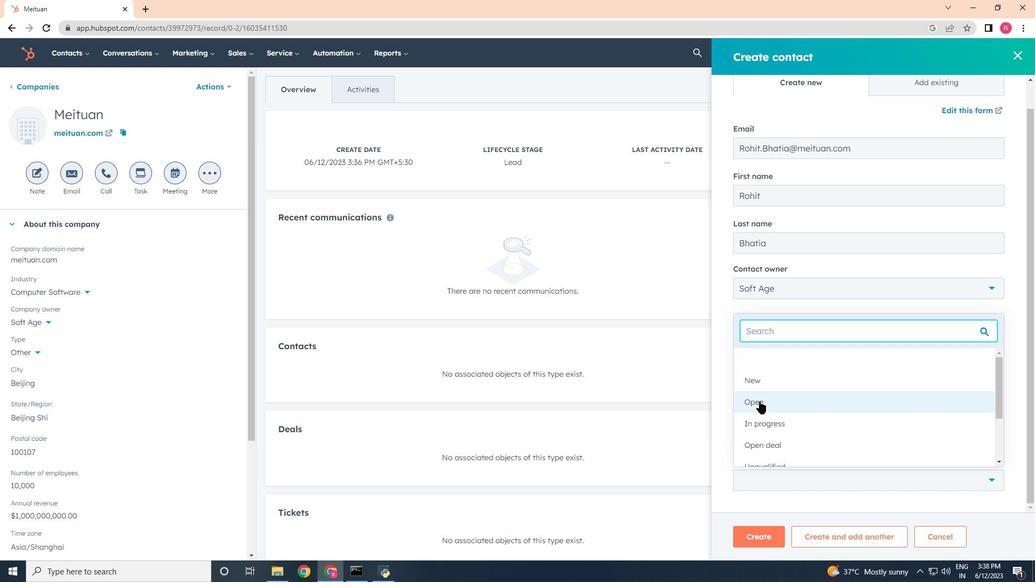 
Action: Mouse moved to (761, 537)
Screenshot: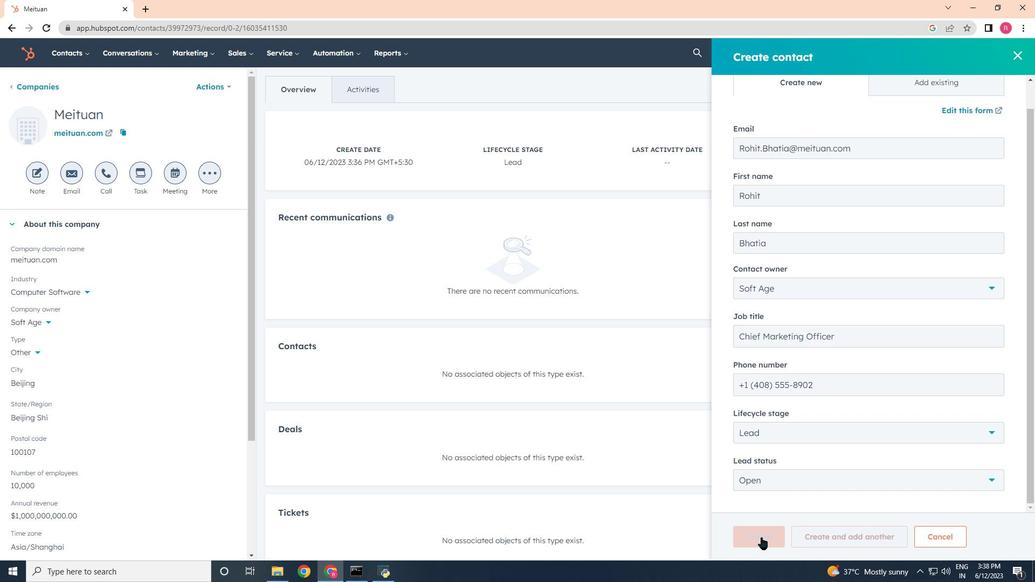 
Action: Mouse pressed left at (761, 537)
Screenshot: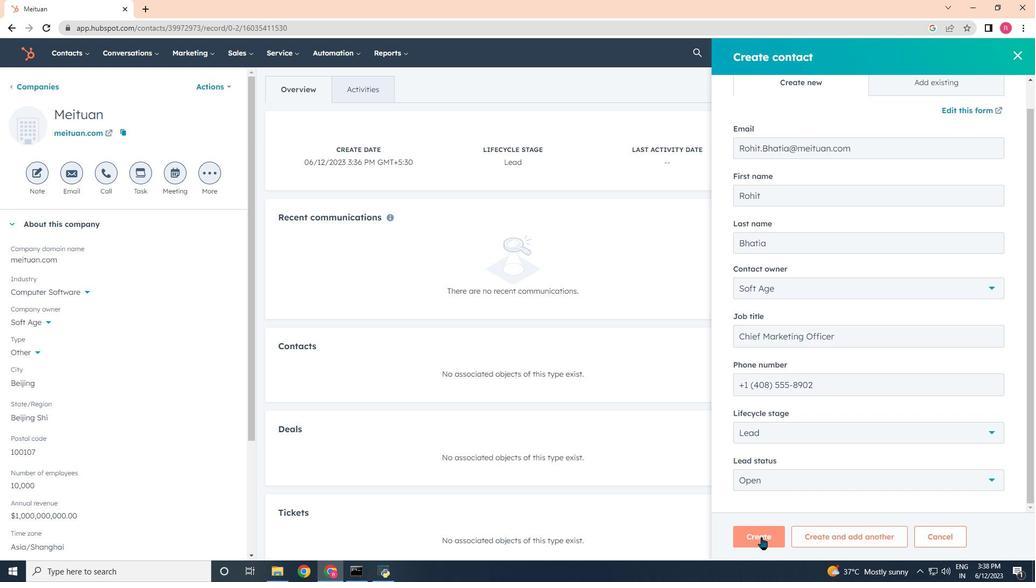 
Action: Mouse moved to (713, 511)
Screenshot: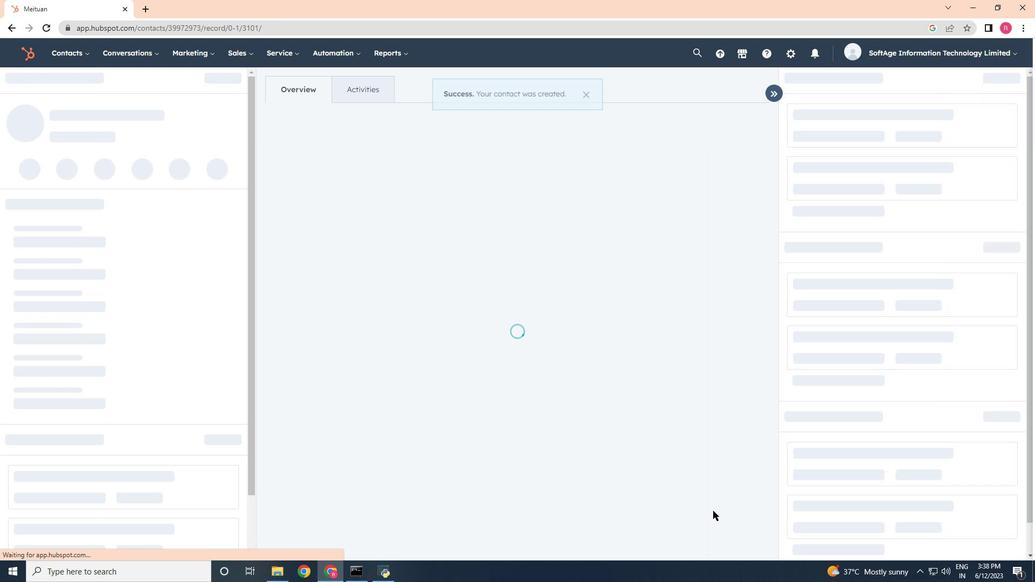 
